 Task: Search one way flight ticket for 4 adults, 1 infant in seat and 1 infant on lap in premium economy from Staunton/waynesboro/harrisonburg: Shenandoah Valley Regional Airport to Rockford: Chicago Rockford International Airport(was Northwest Chicagoland Regional Airport At Rockford) on 5-1-2023. Choice of flights is Emirates. Number of bags: 1 checked bag. Price is upto 40000. Outbound departure time preference is 18:30.
Action: Mouse moved to (244, 408)
Screenshot: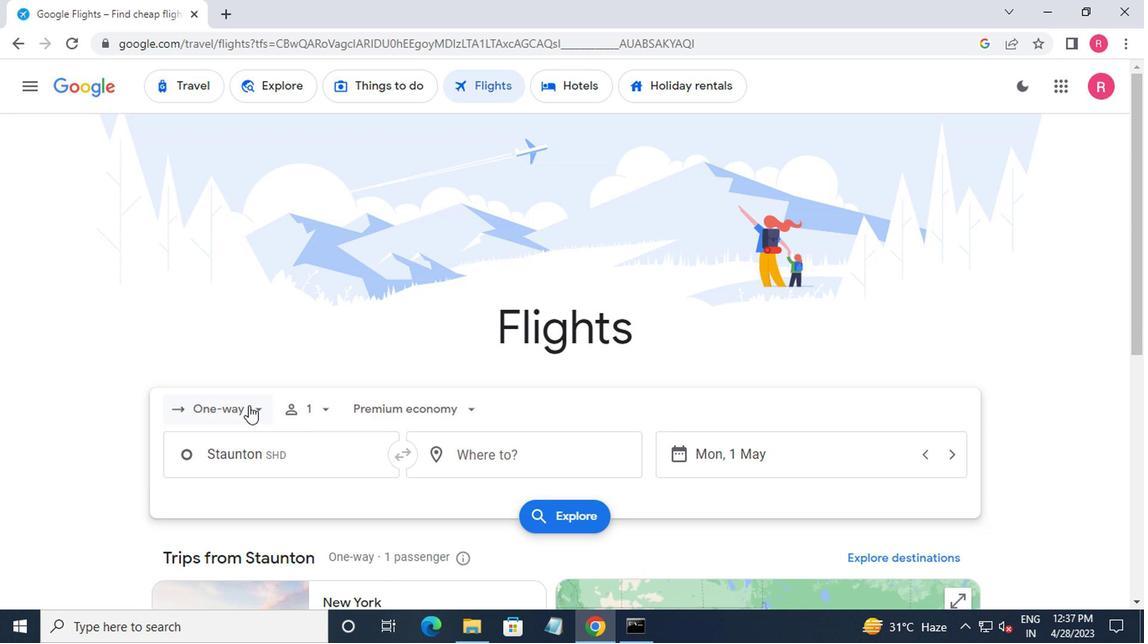 
Action: Mouse pressed left at (244, 408)
Screenshot: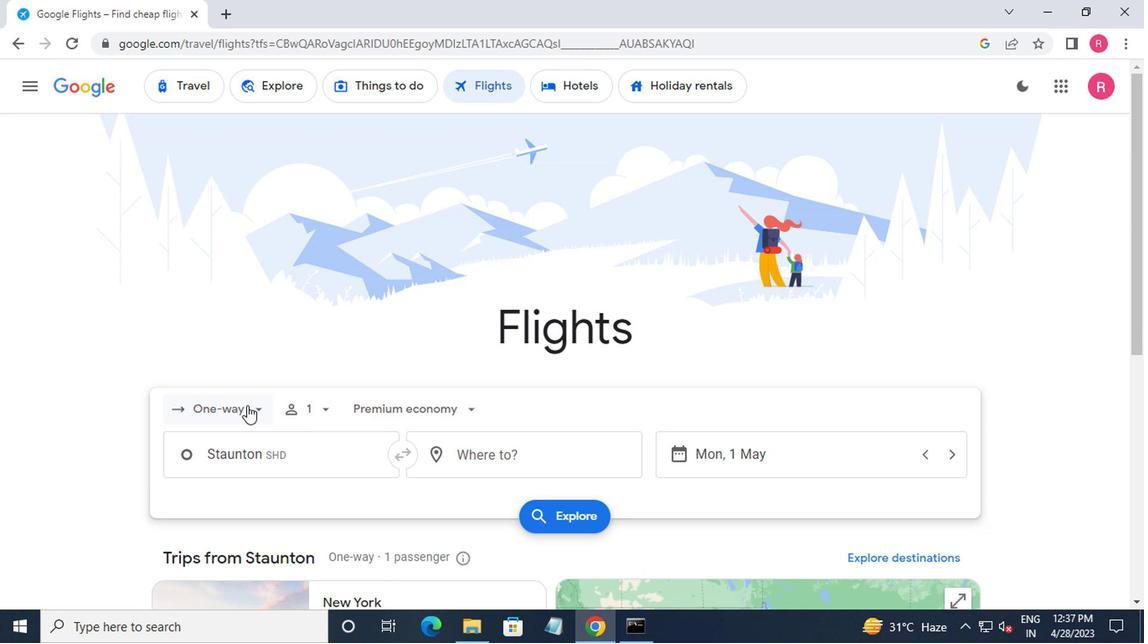 
Action: Mouse moved to (261, 482)
Screenshot: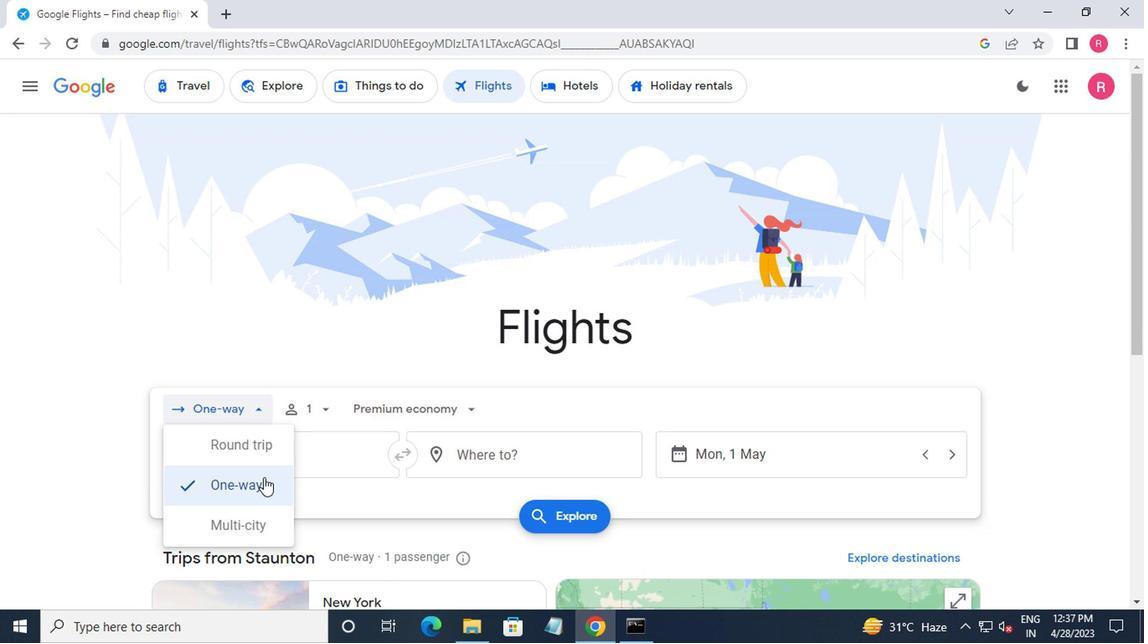 
Action: Mouse pressed left at (261, 482)
Screenshot: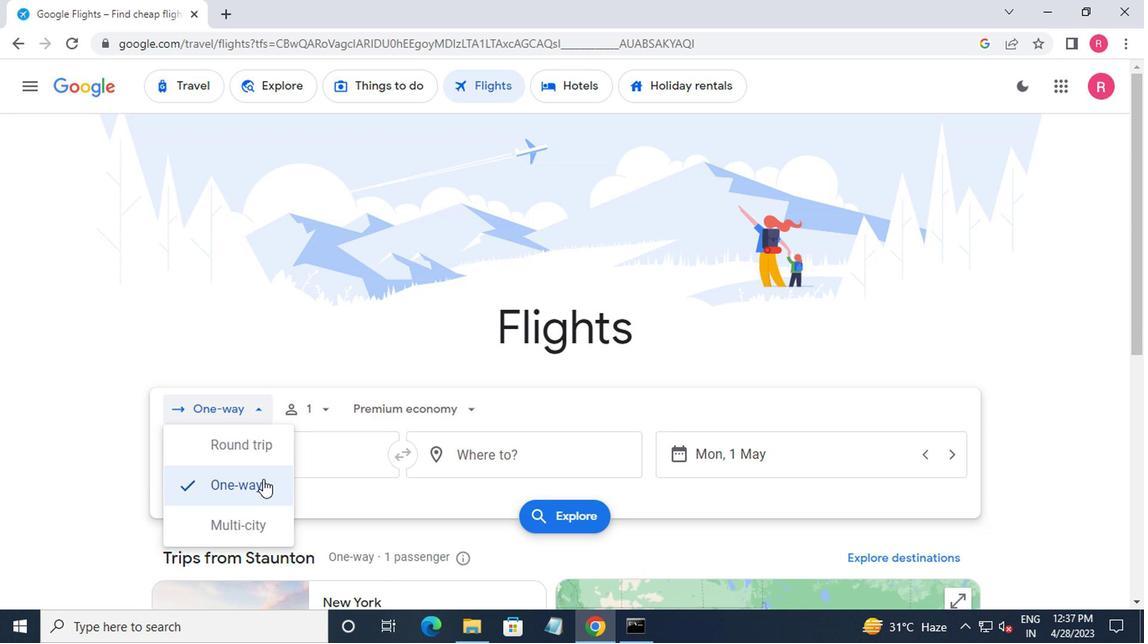 
Action: Mouse moved to (299, 419)
Screenshot: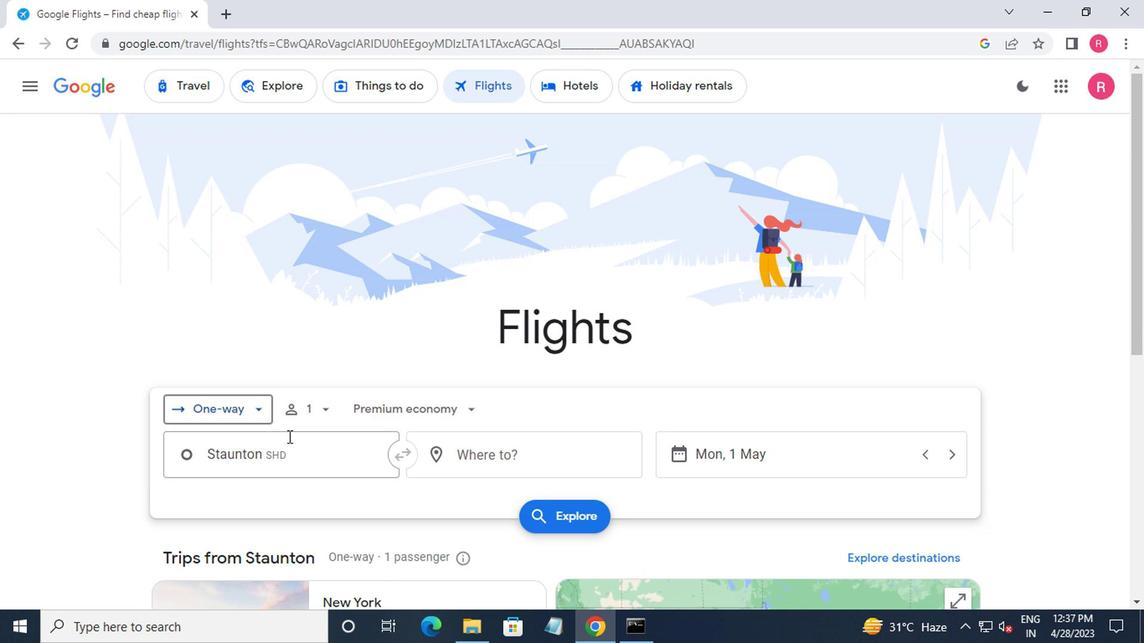 
Action: Mouse pressed left at (299, 419)
Screenshot: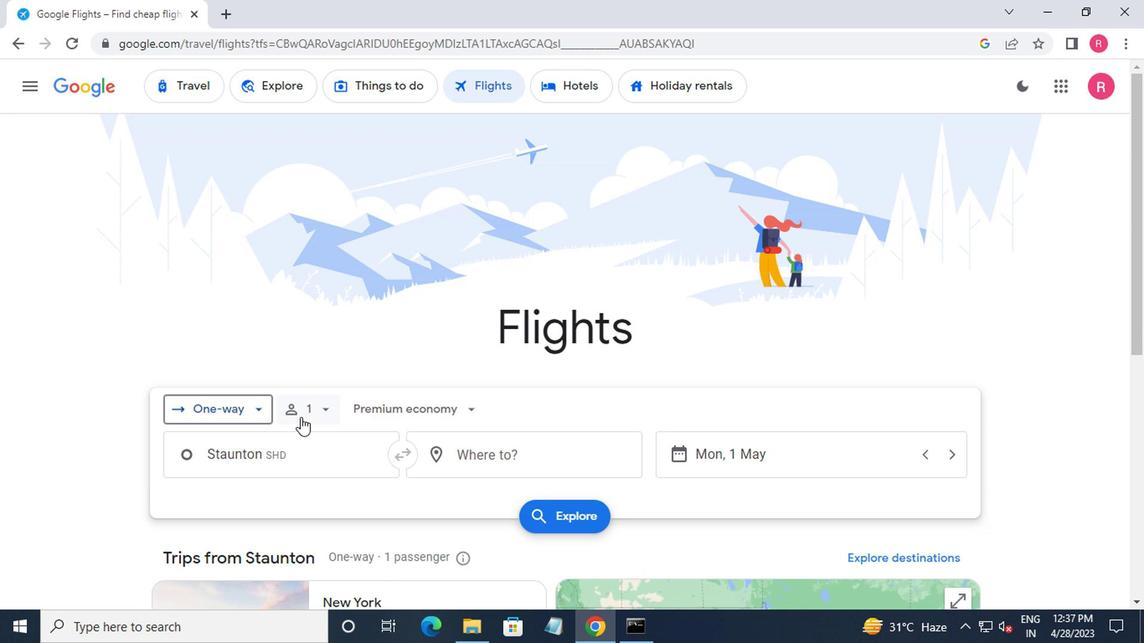 
Action: Mouse moved to (443, 463)
Screenshot: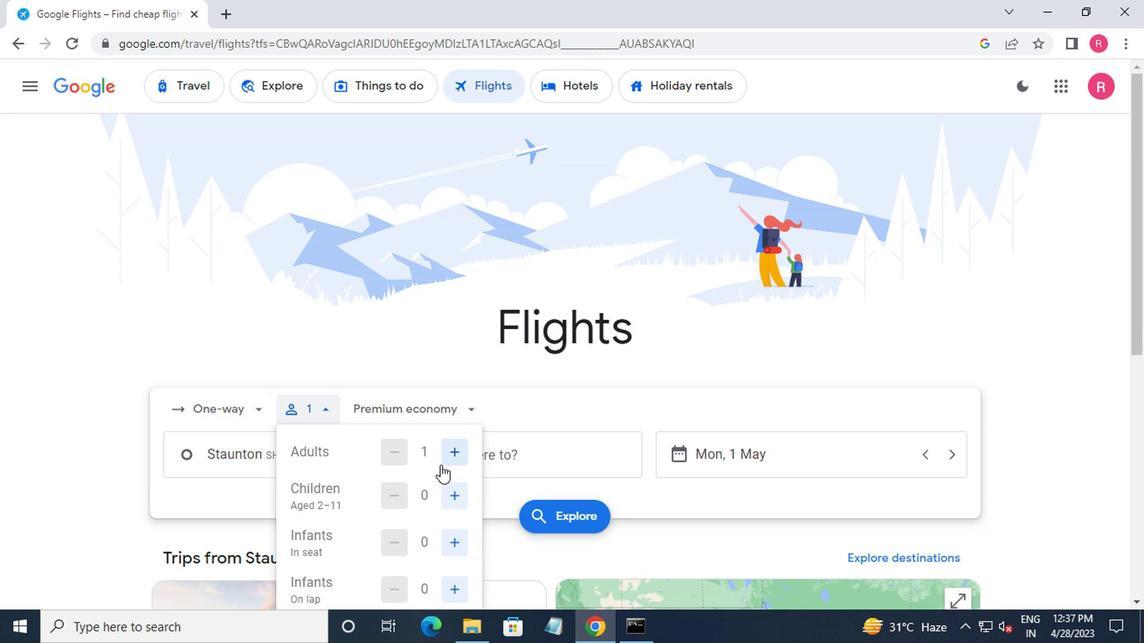 
Action: Mouse pressed left at (443, 463)
Screenshot: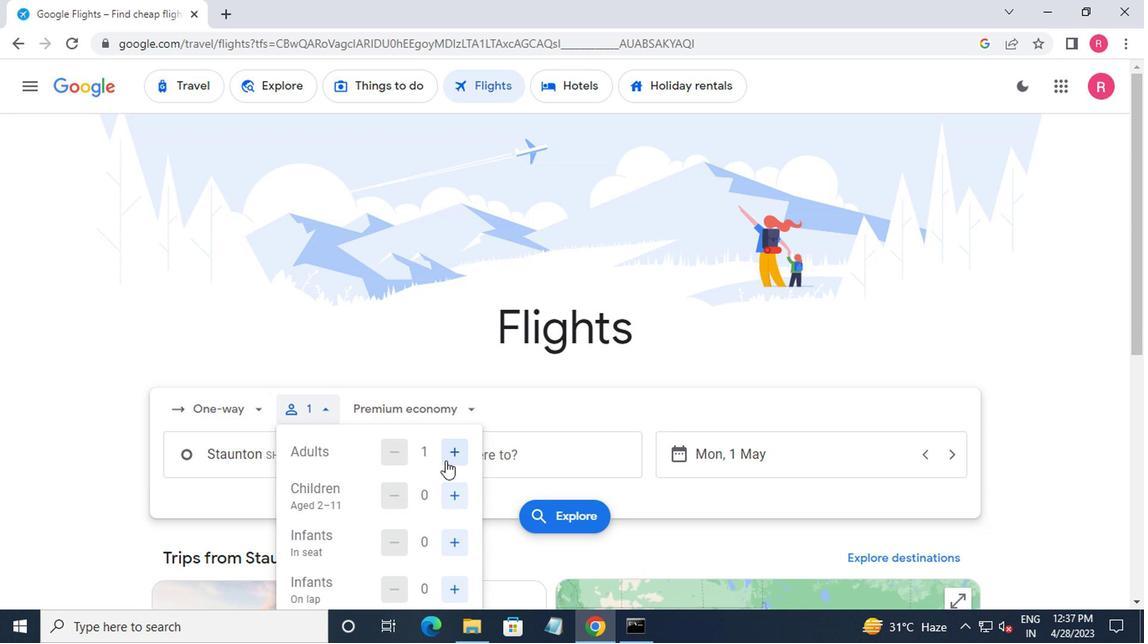 
Action: Mouse pressed left at (443, 463)
Screenshot: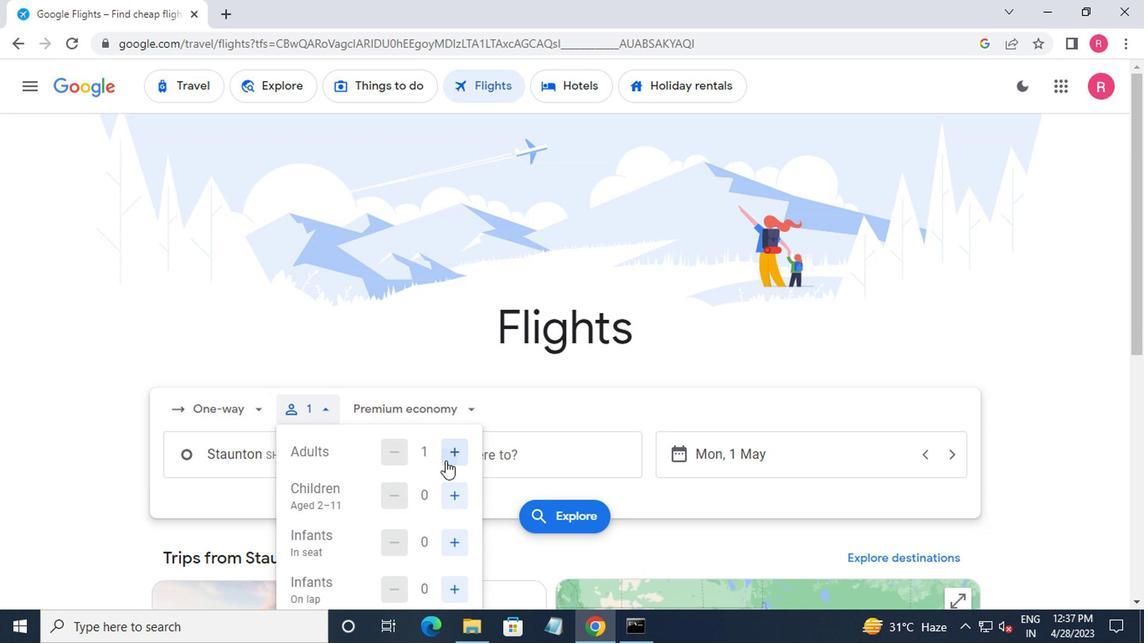 
Action: Mouse moved to (458, 502)
Screenshot: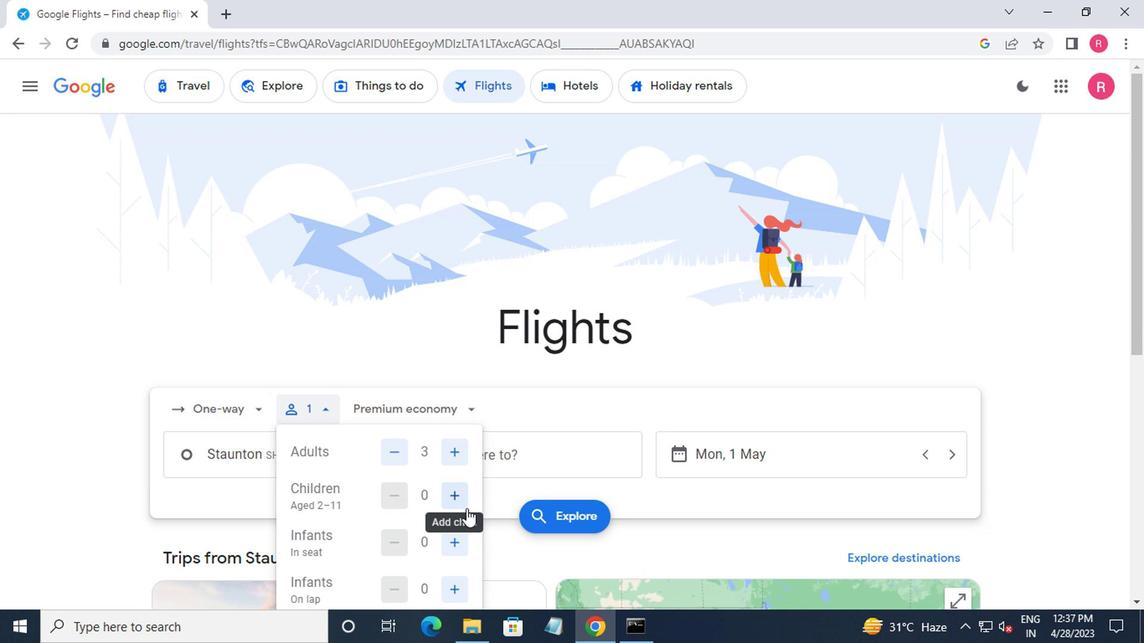 
Action: Mouse pressed left at (458, 502)
Screenshot: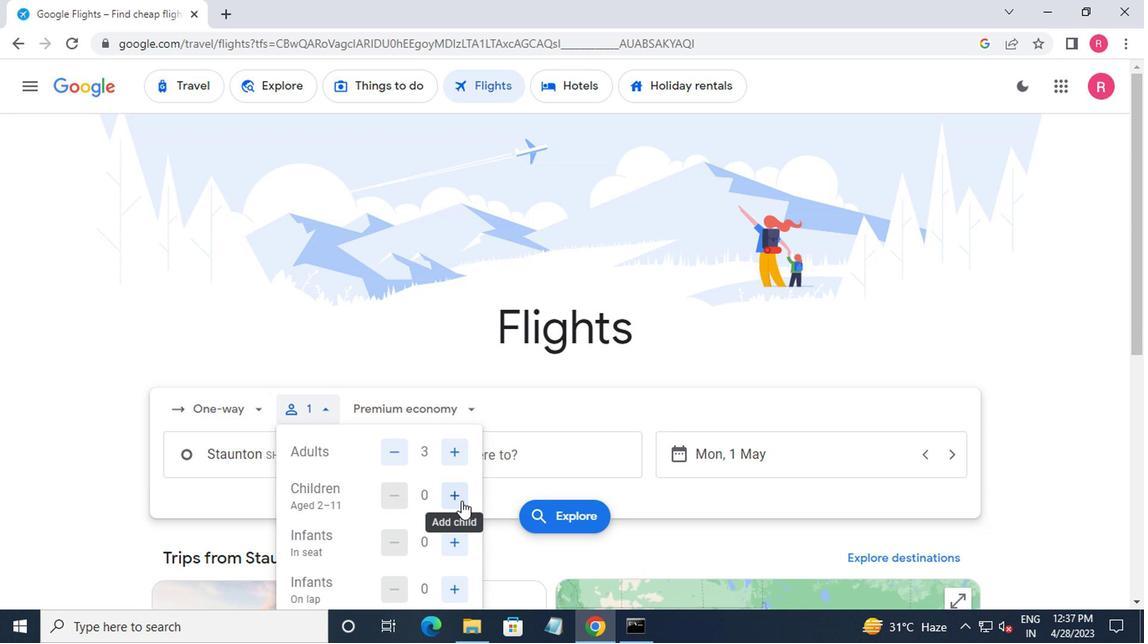 
Action: Mouse pressed left at (458, 502)
Screenshot: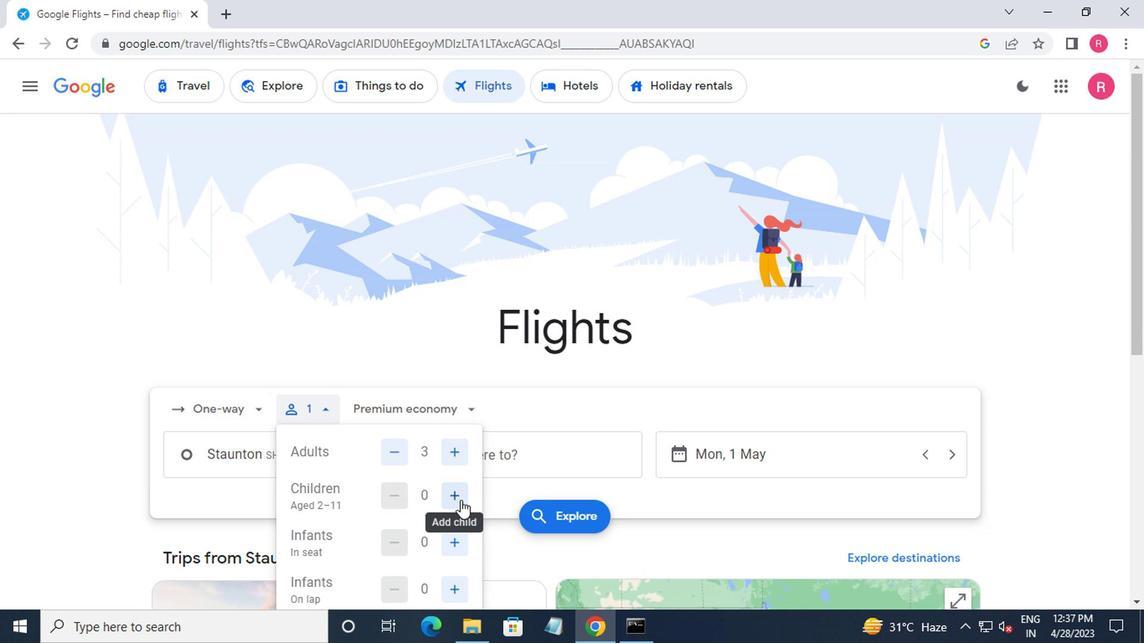 
Action: Mouse pressed left at (458, 502)
Screenshot: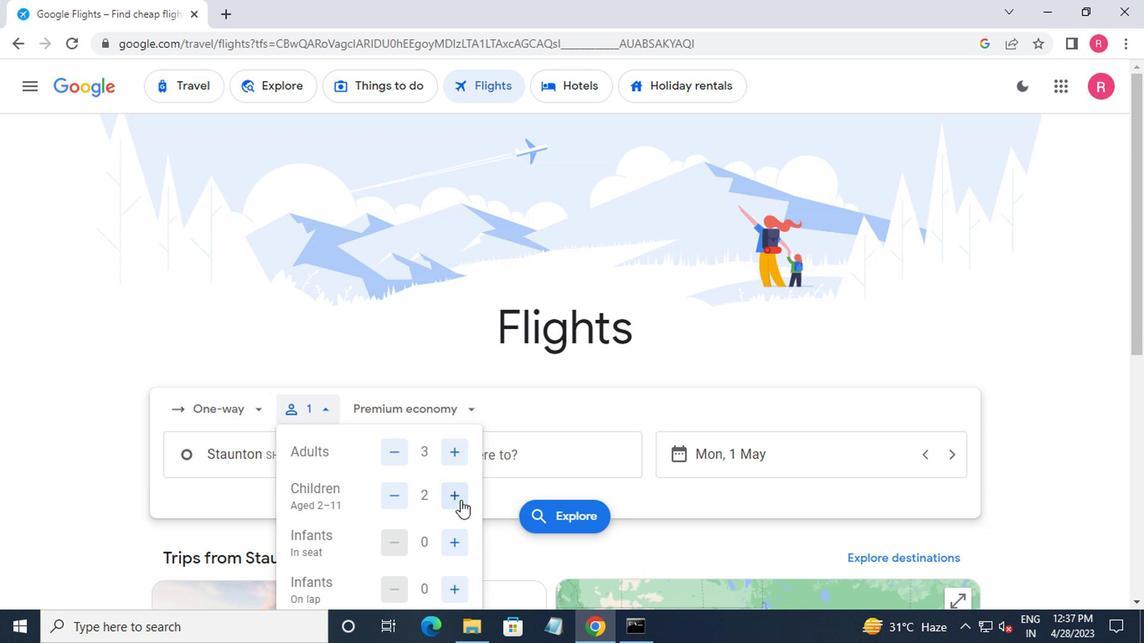 
Action: Mouse moved to (391, 411)
Screenshot: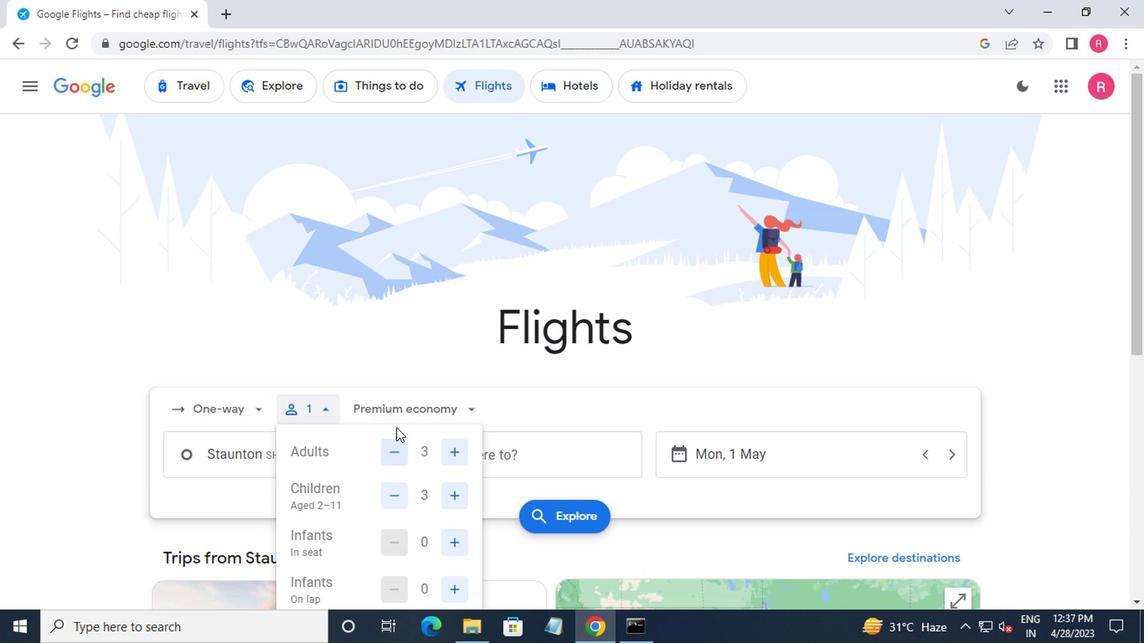 
Action: Mouse pressed left at (391, 411)
Screenshot: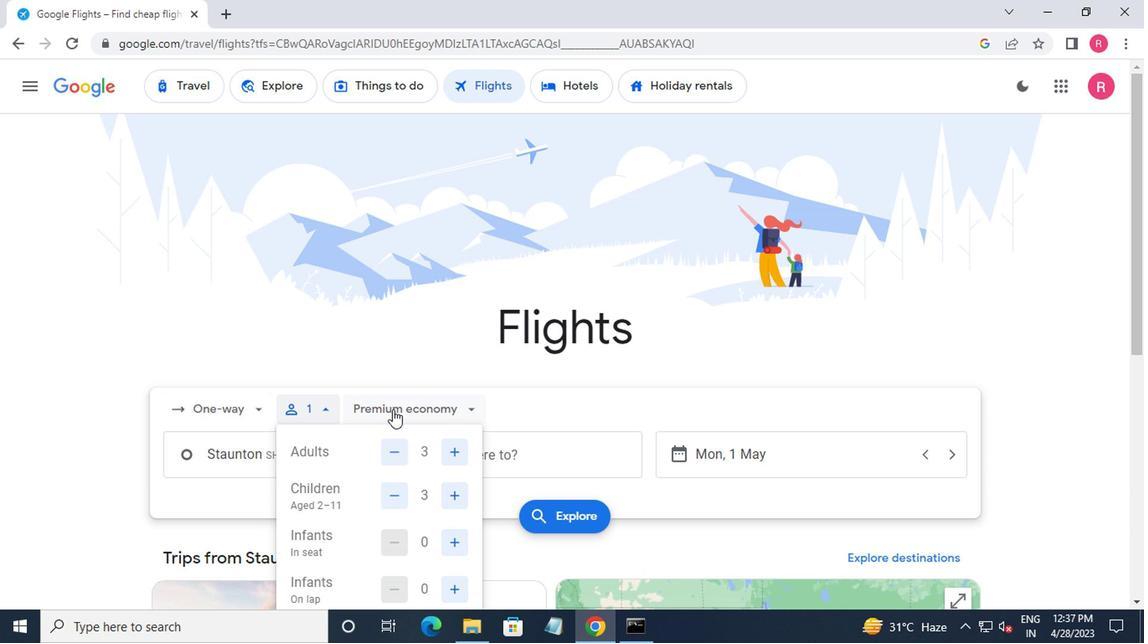 
Action: Mouse moved to (431, 534)
Screenshot: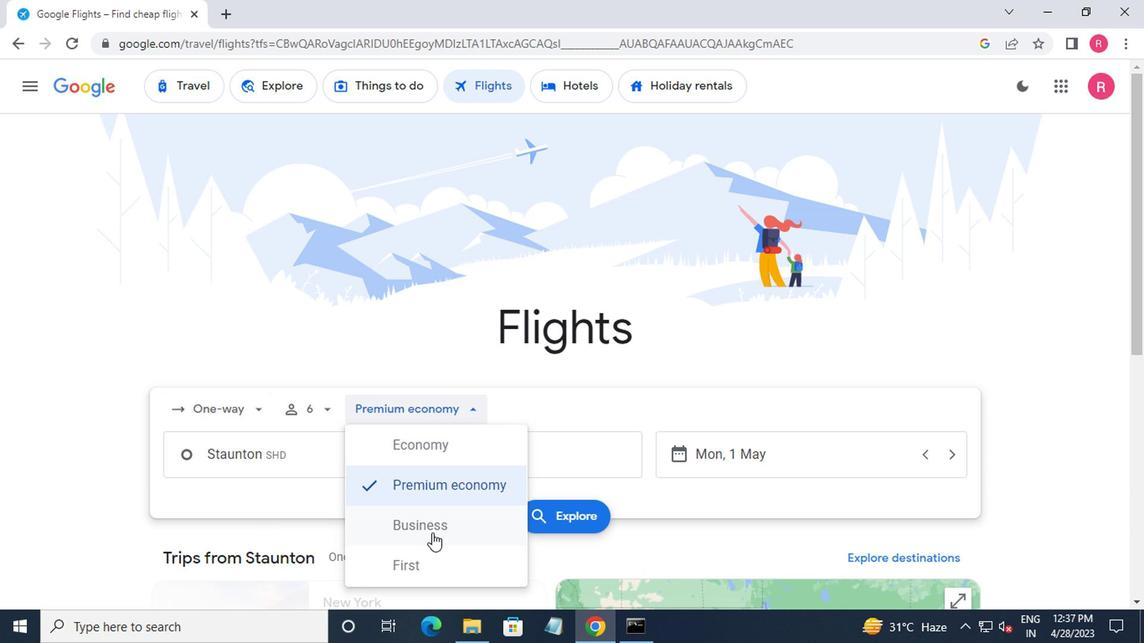 
Action: Mouse pressed left at (431, 534)
Screenshot: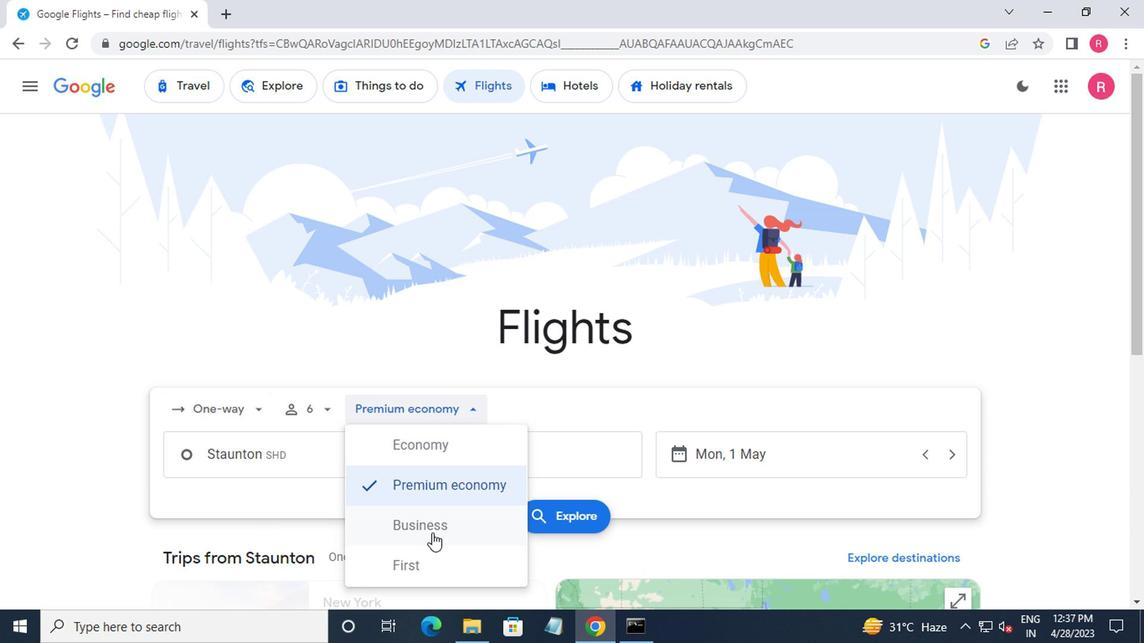 
Action: Mouse moved to (310, 457)
Screenshot: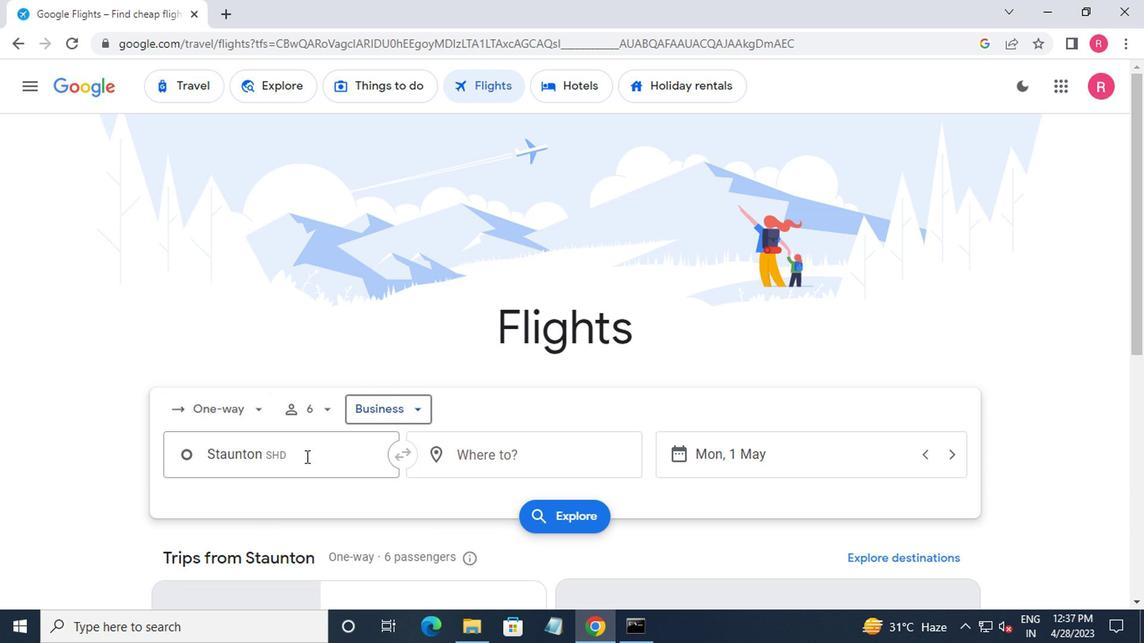 
Action: Mouse pressed left at (310, 457)
Screenshot: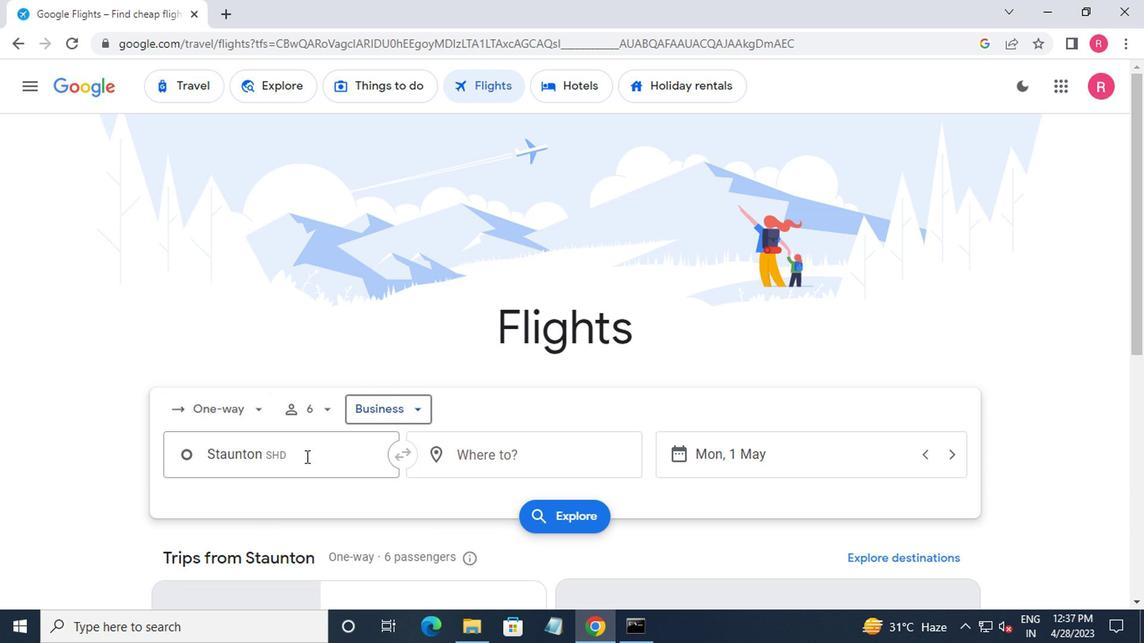 
Action: Mouse moved to (307, 492)
Screenshot: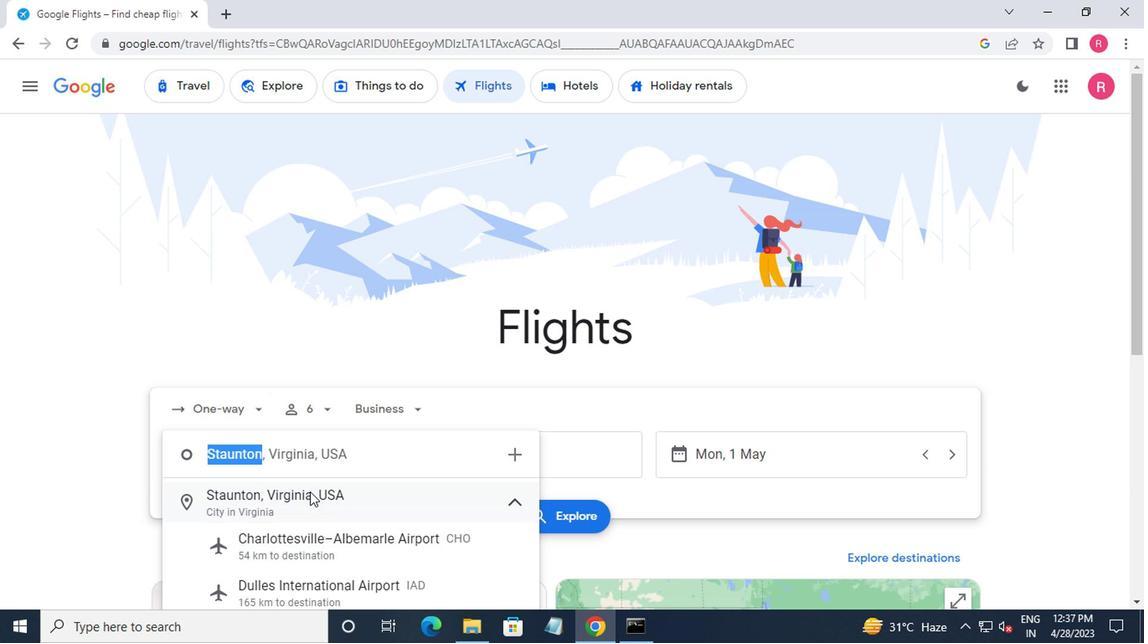 
Action: Key pressed <Key.shift>SHENANDOAH<Key.space><Key.shift><Key.shift><Key.shift><Key.shift><Key.shift>VA
Screenshot: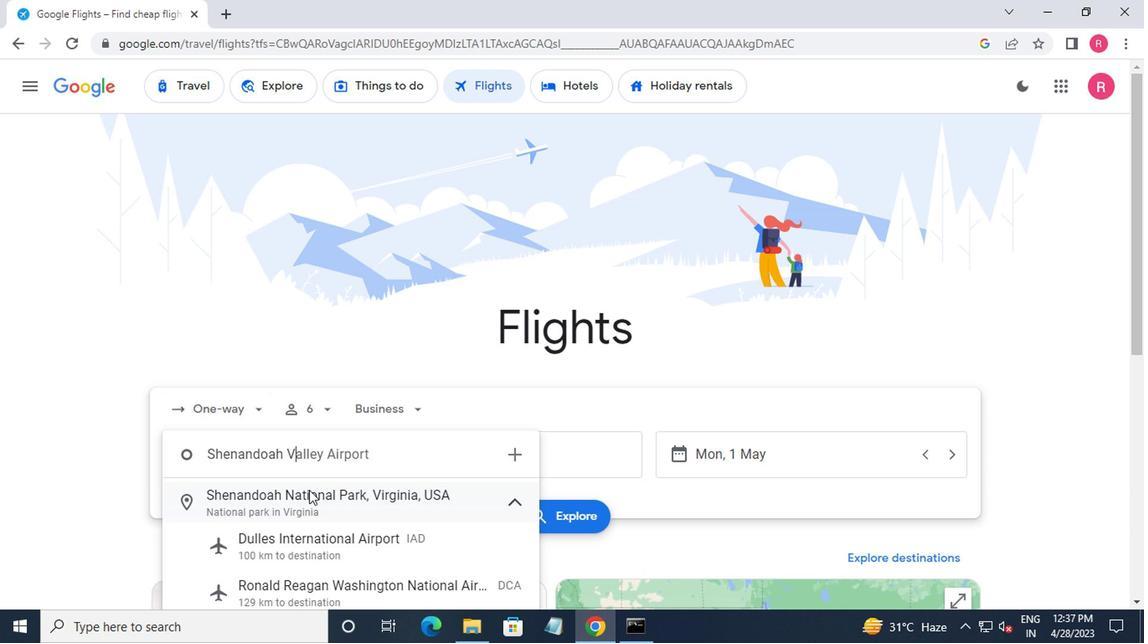 
Action: Mouse pressed left at (307, 492)
Screenshot: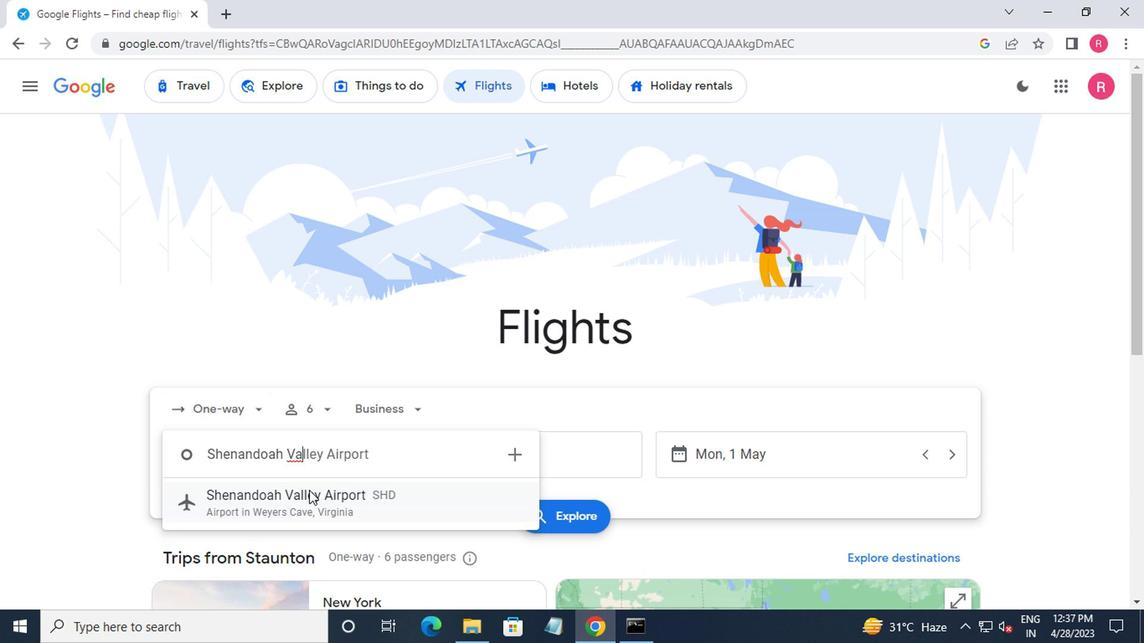 
Action: Mouse moved to (479, 464)
Screenshot: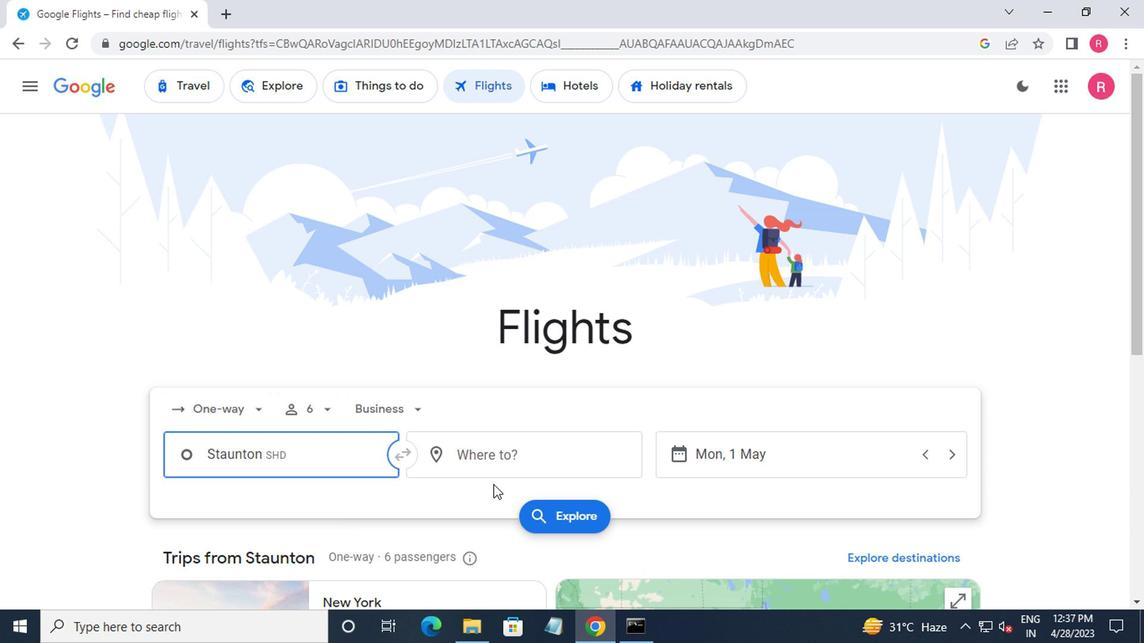 
Action: Mouse pressed left at (479, 464)
Screenshot: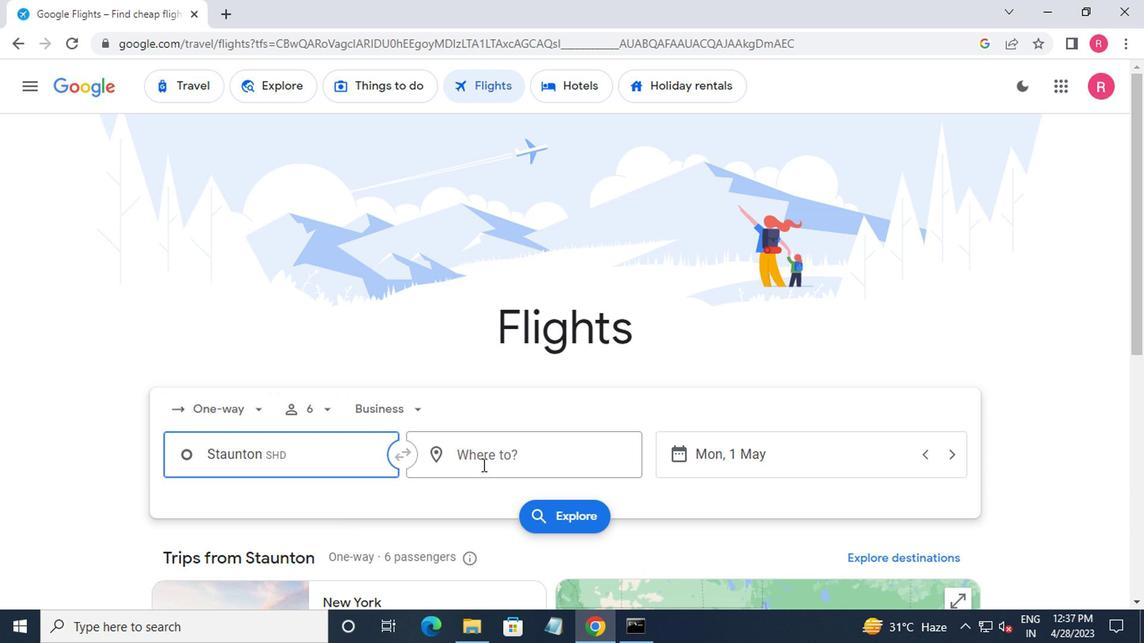 
Action: Mouse moved to (473, 490)
Screenshot: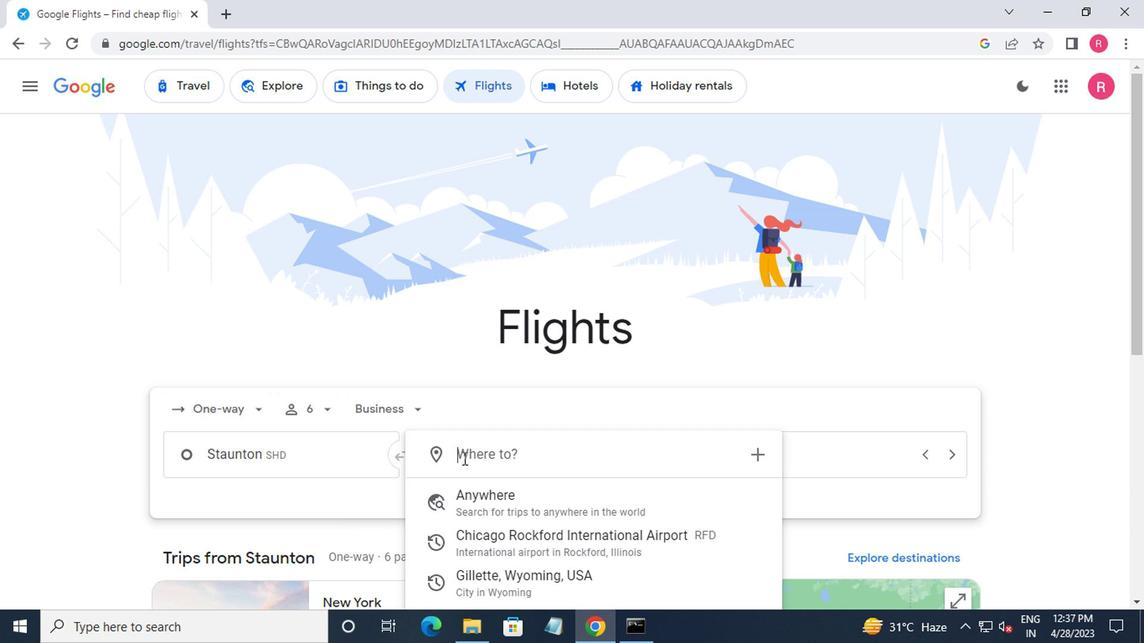 
Action: Mouse scrolled (473, 489) with delta (0, 0)
Screenshot: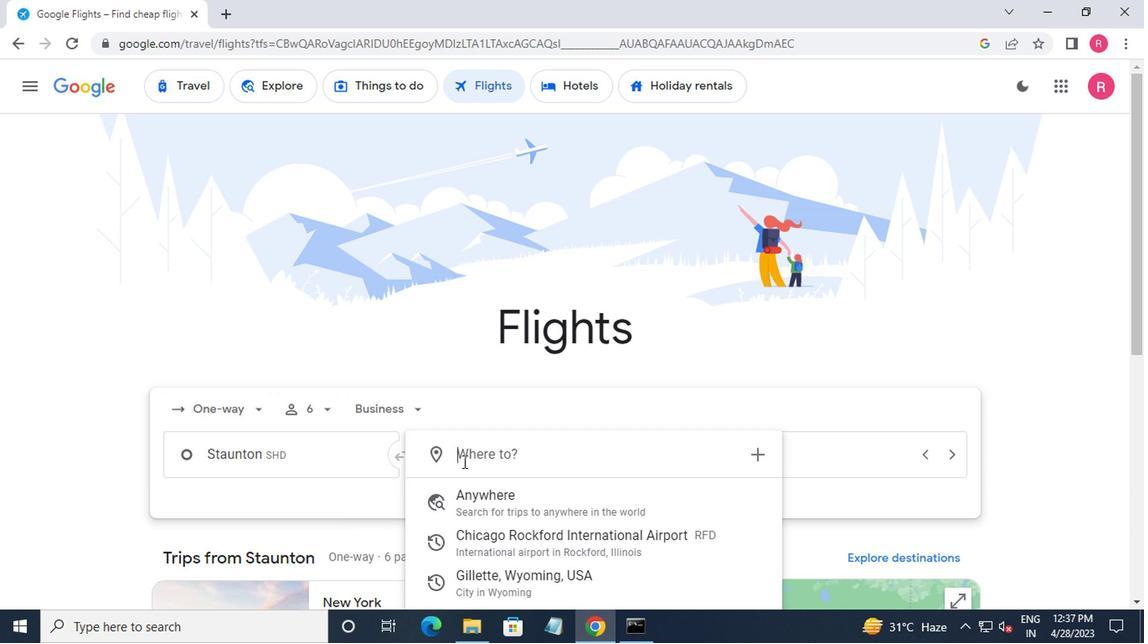 
Action: Mouse scrolled (473, 489) with delta (0, 0)
Screenshot: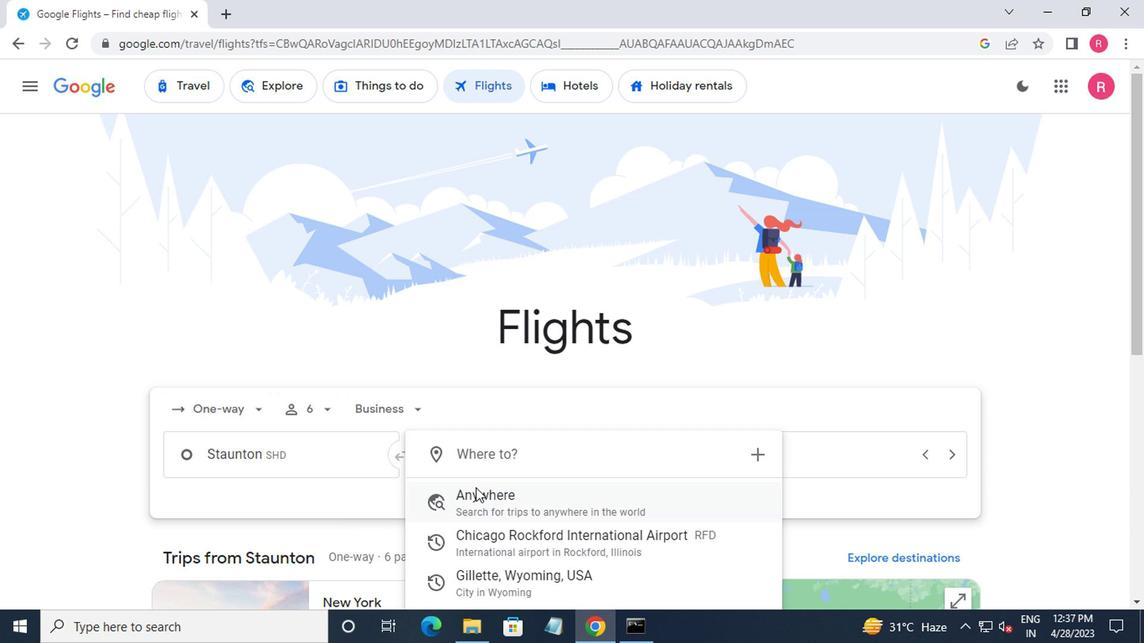 
Action: Mouse moved to (481, 460)
Screenshot: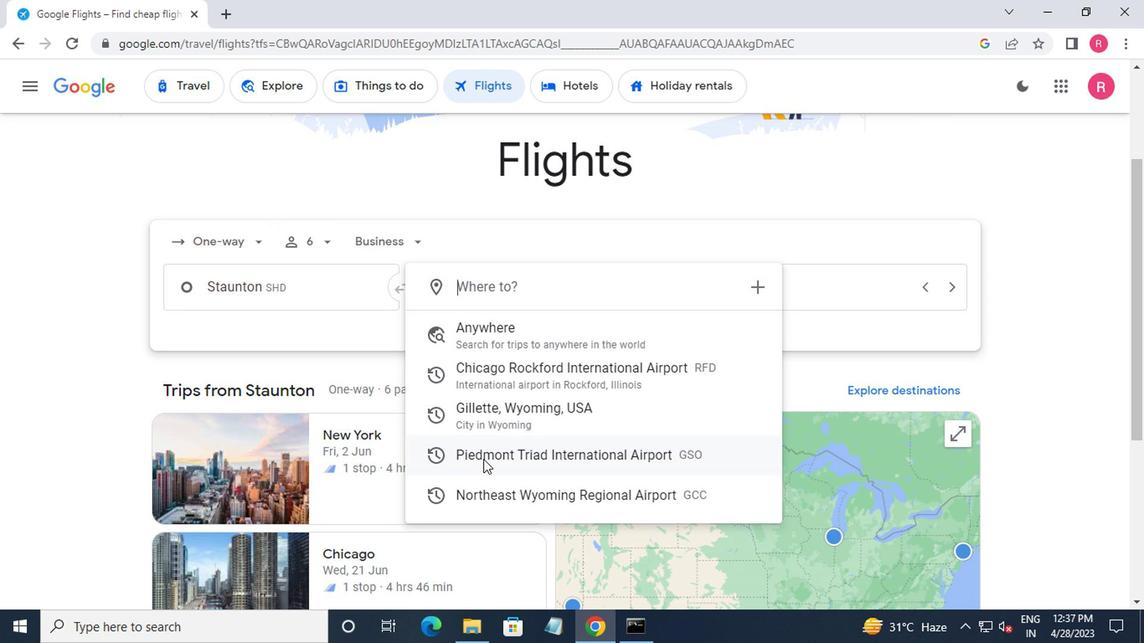 
Action: Mouse pressed left at (481, 460)
Screenshot: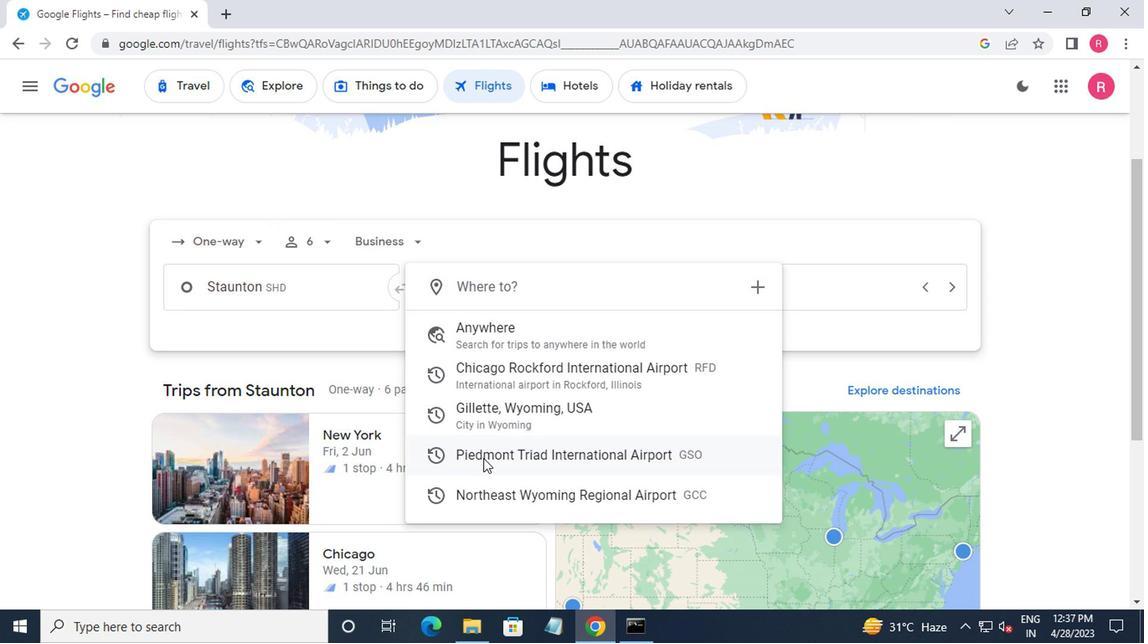 
Action: Mouse moved to (797, 292)
Screenshot: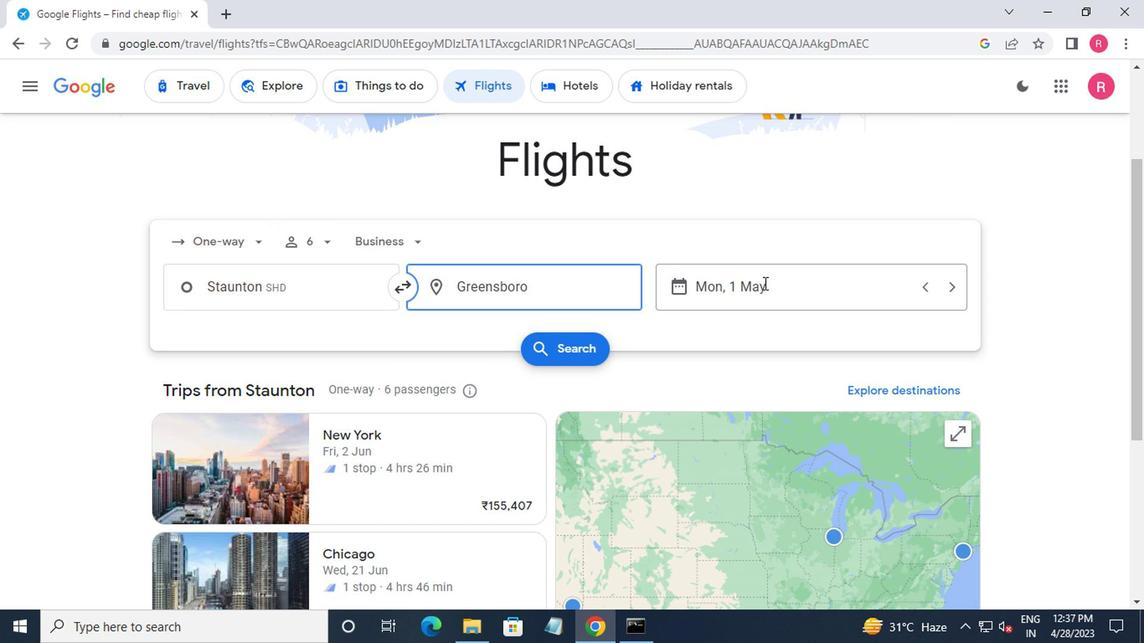 
Action: Mouse pressed left at (797, 292)
Screenshot: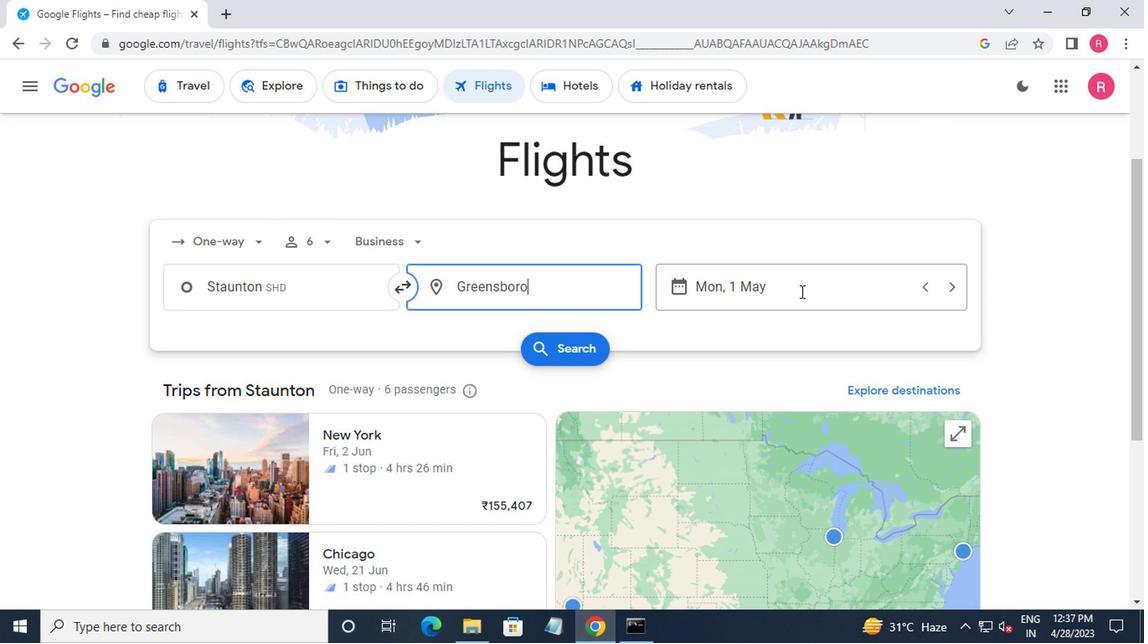 
Action: Mouse moved to (738, 311)
Screenshot: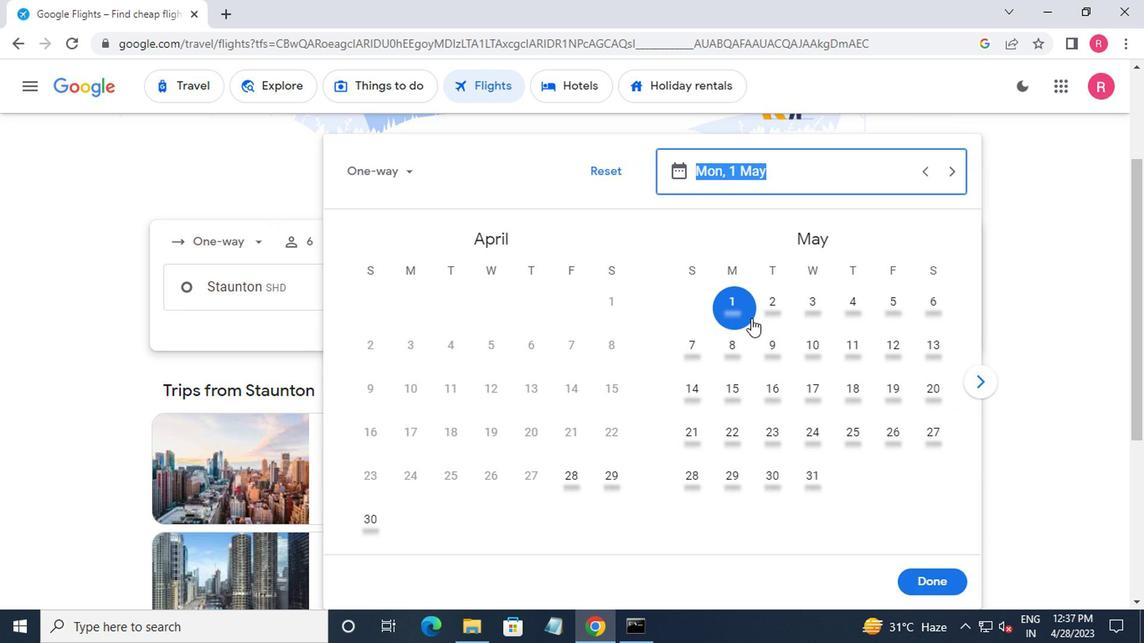 
Action: Mouse pressed left at (738, 311)
Screenshot: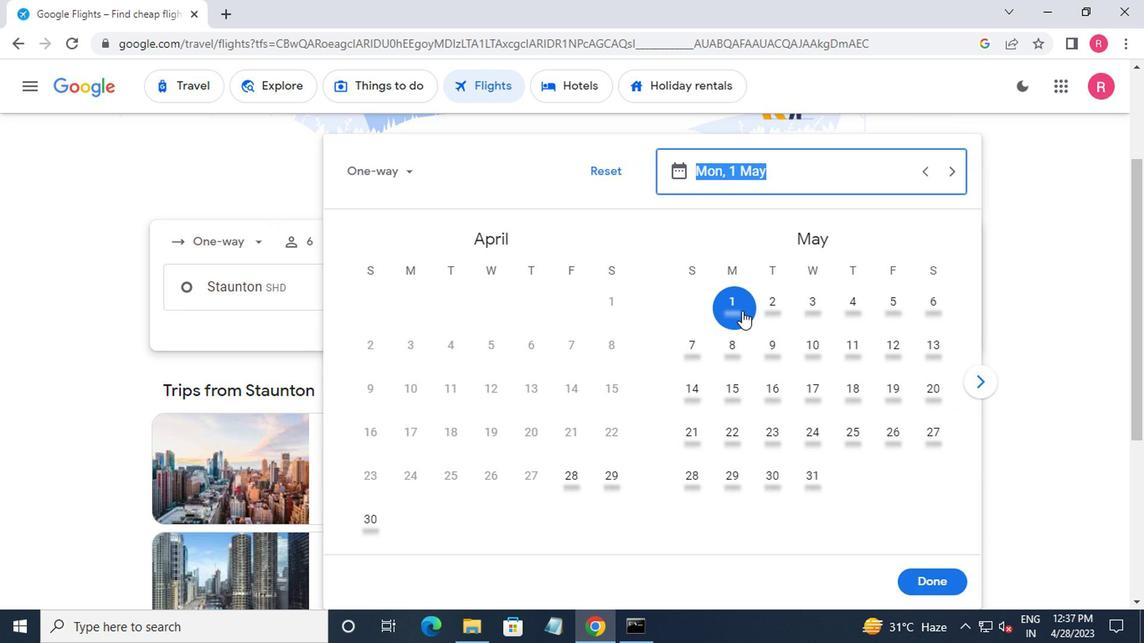 
Action: Mouse moved to (943, 577)
Screenshot: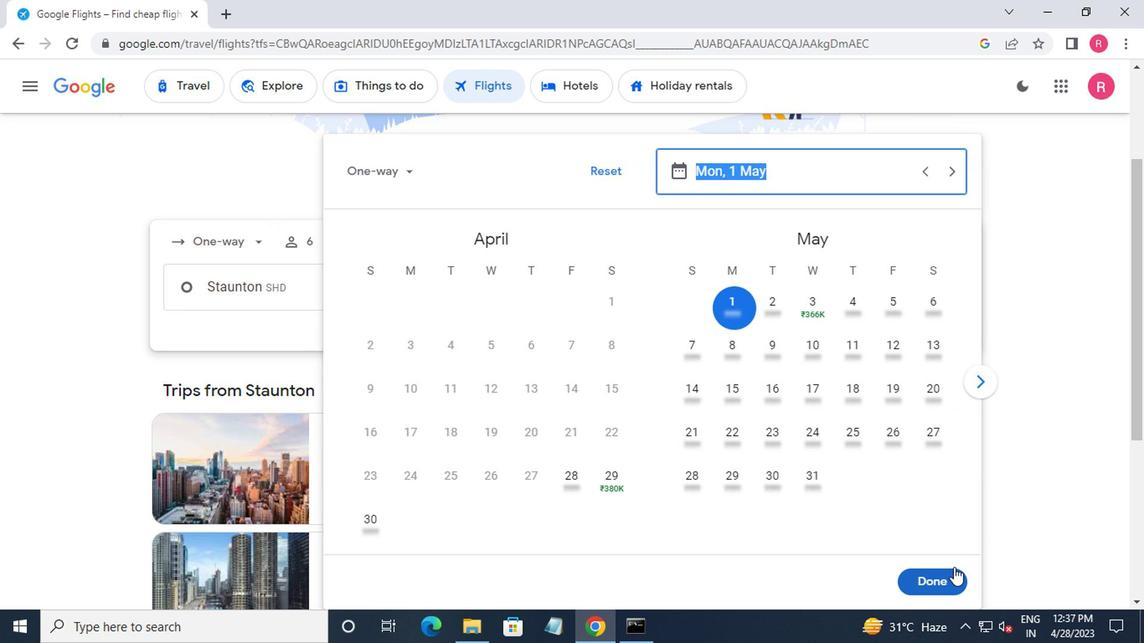 
Action: Mouse pressed left at (943, 577)
Screenshot: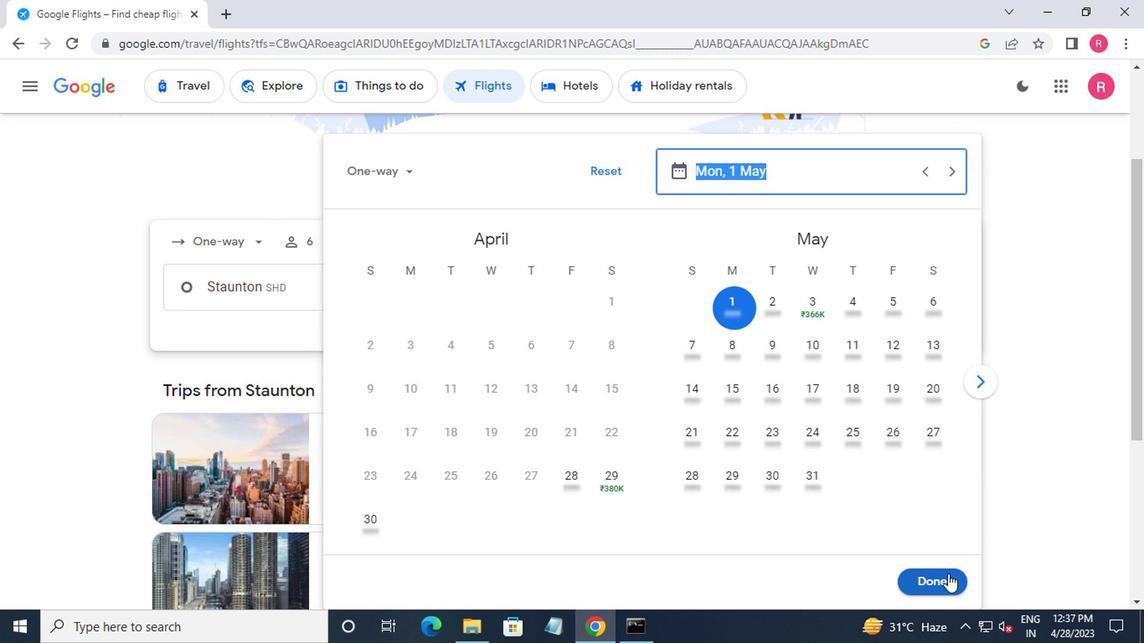 
Action: Mouse moved to (581, 348)
Screenshot: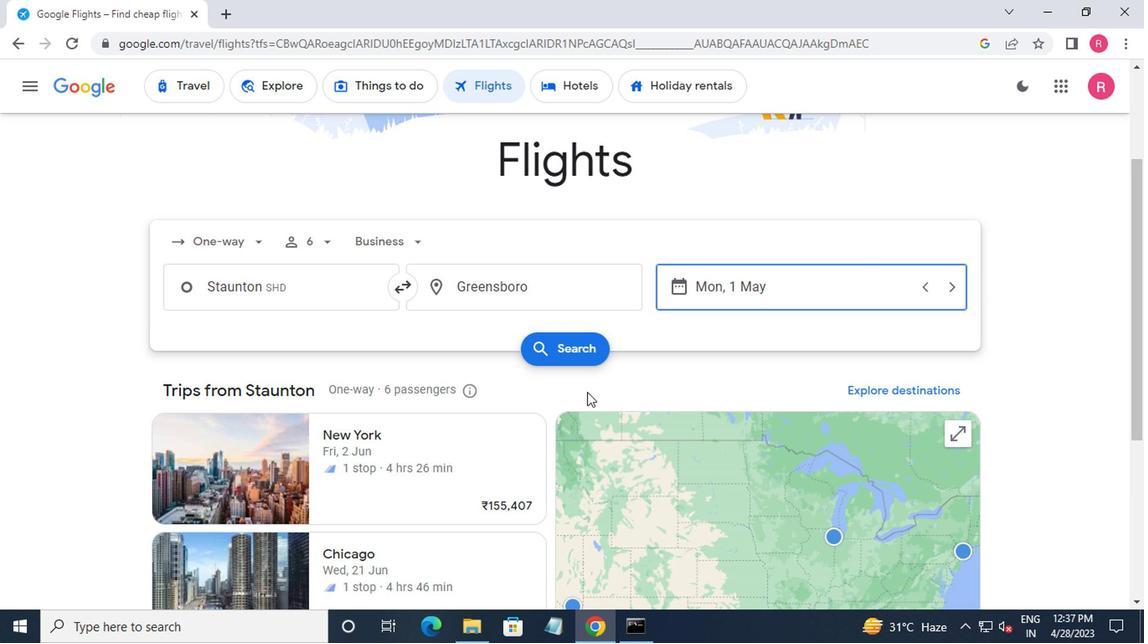 
Action: Mouse pressed left at (581, 348)
Screenshot: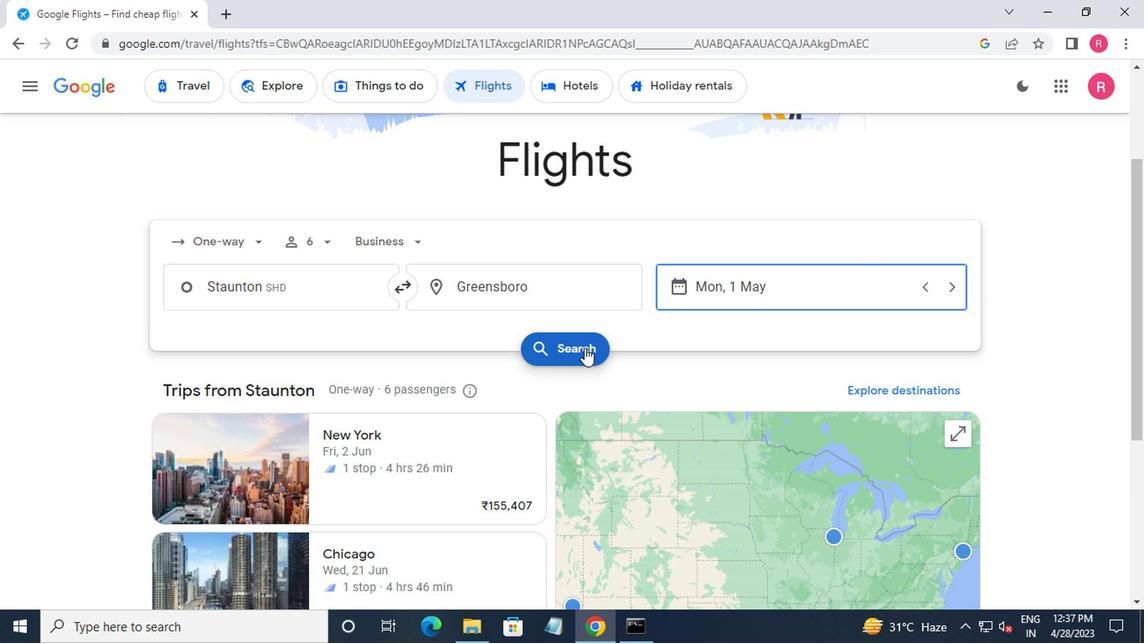 
Action: Mouse moved to (167, 243)
Screenshot: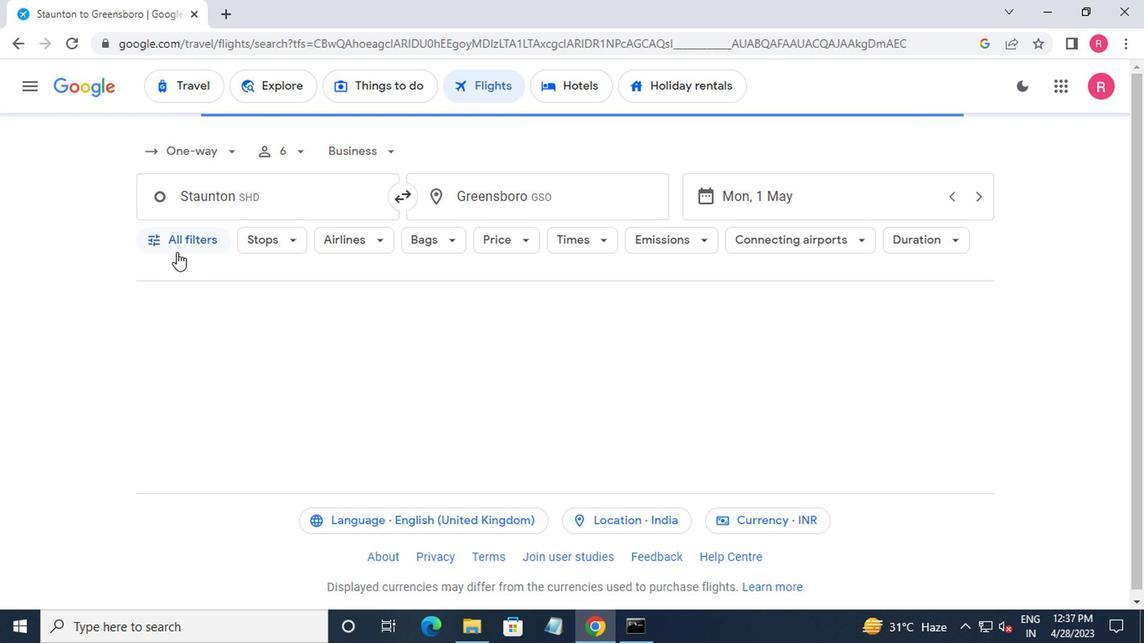 
Action: Mouse pressed left at (167, 243)
Screenshot: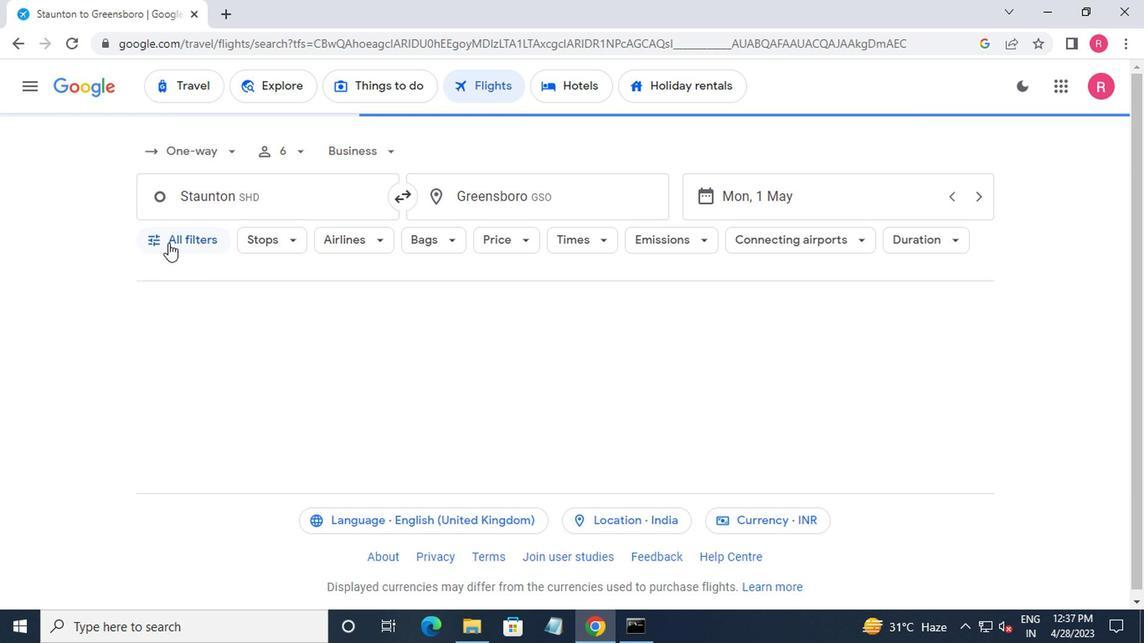 
Action: Mouse moved to (163, 271)
Screenshot: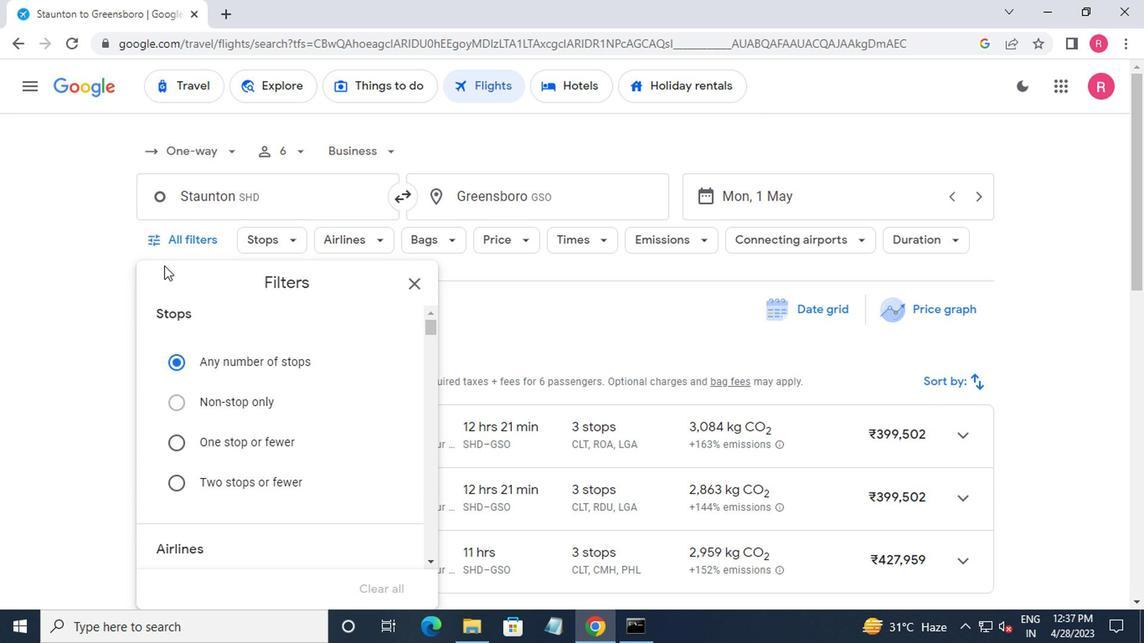 
Action: Mouse scrolled (163, 270) with delta (0, 0)
Screenshot: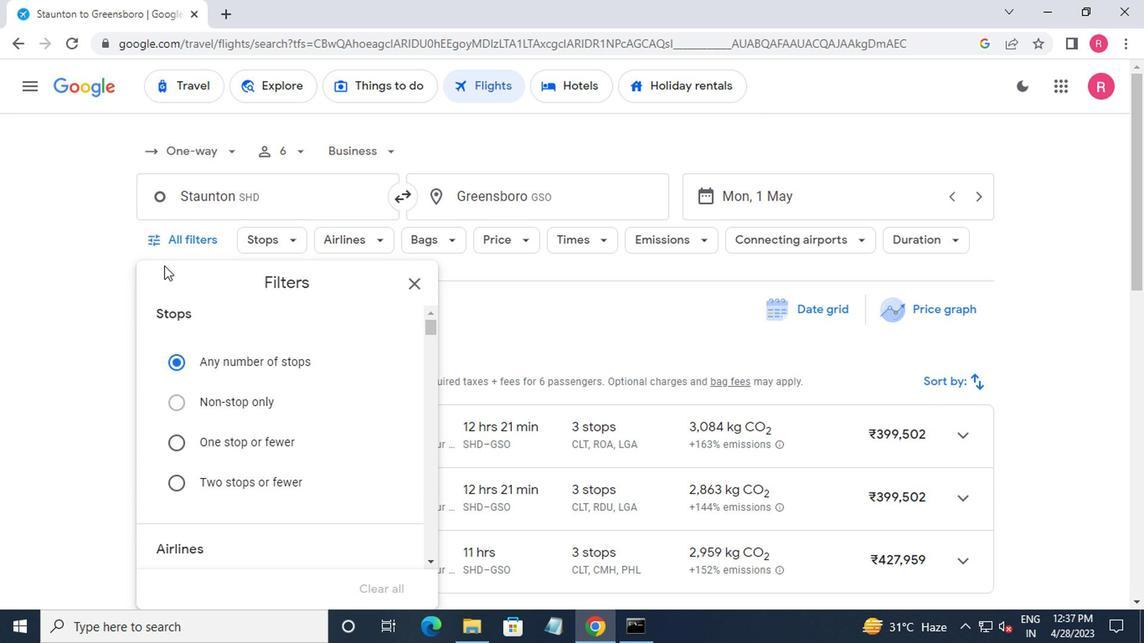 
Action: Mouse moved to (240, 335)
Screenshot: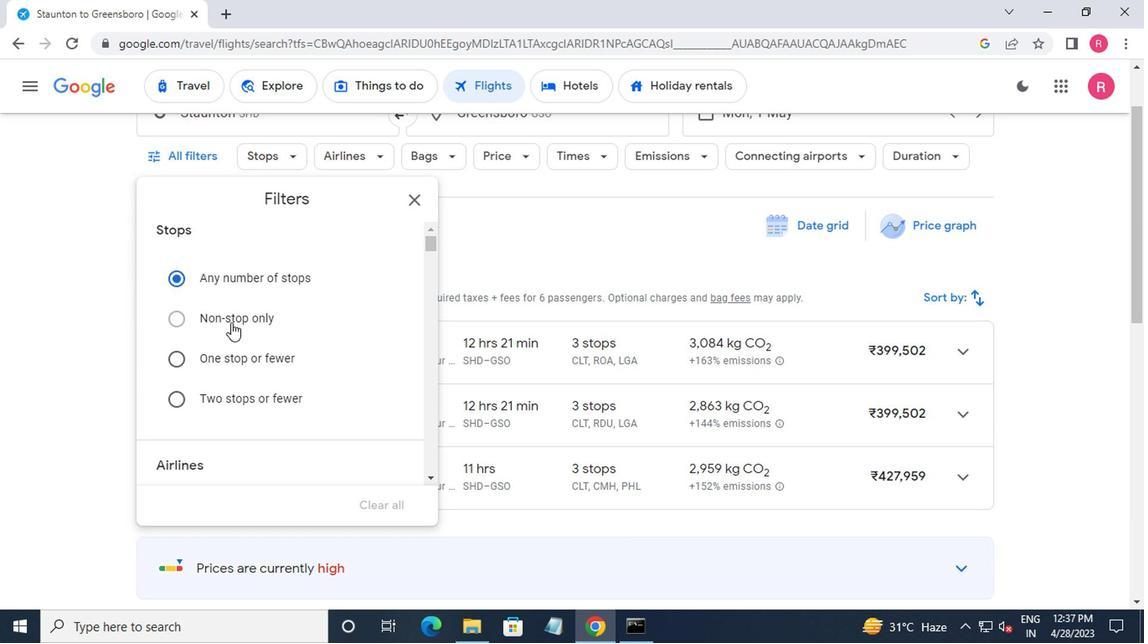 
Action: Mouse scrolled (240, 334) with delta (0, -1)
Screenshot: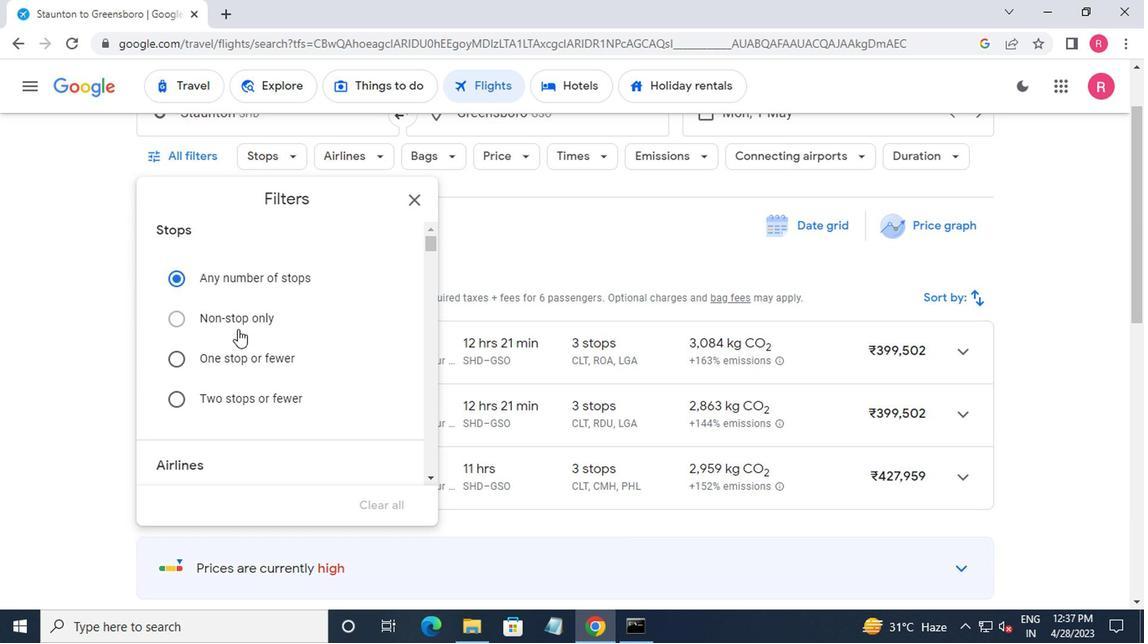 
Action: Mouse moved to (241, 337)
Screenshot: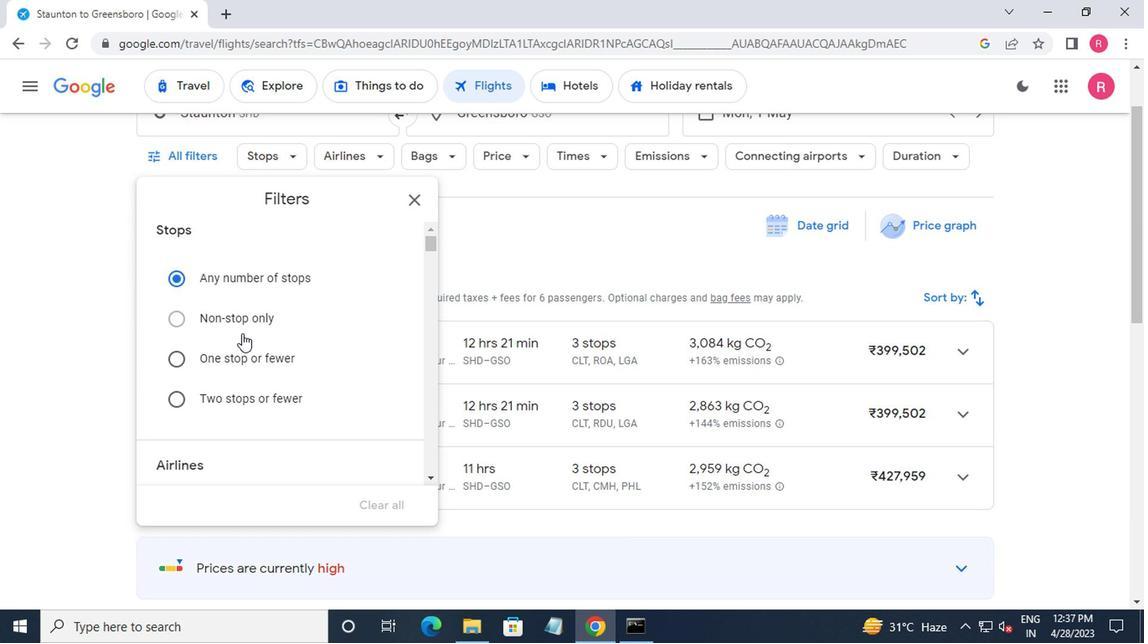 
Action: Mouse scrolled (241, 336) with delta (0, -1)
Screenshot: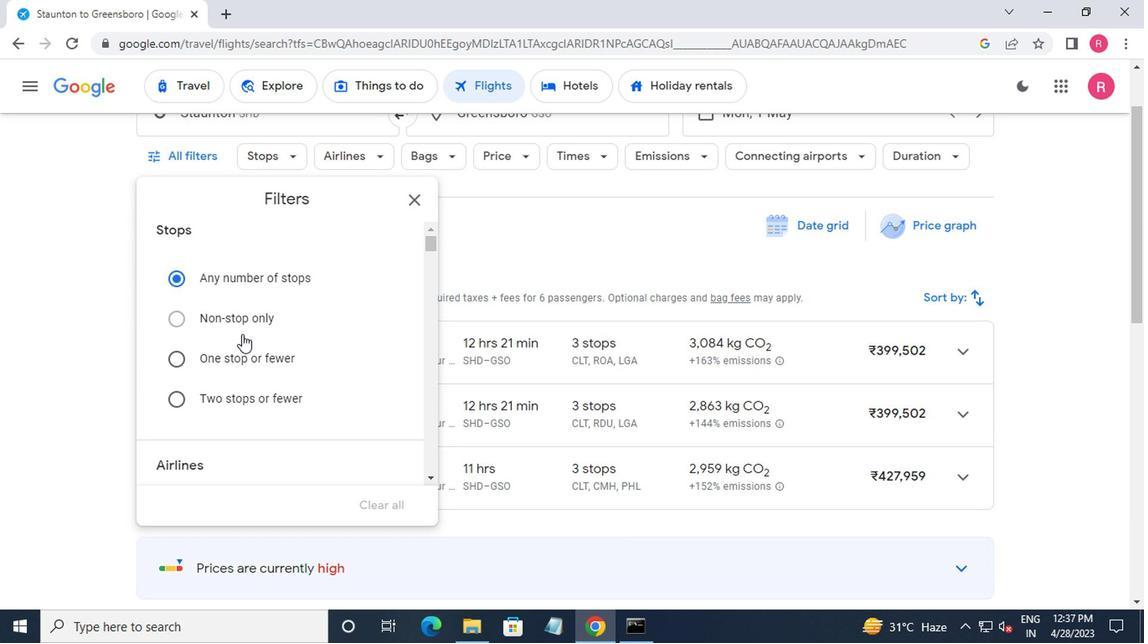 
Action: Mouse moved to (243, 337)
Screenshot: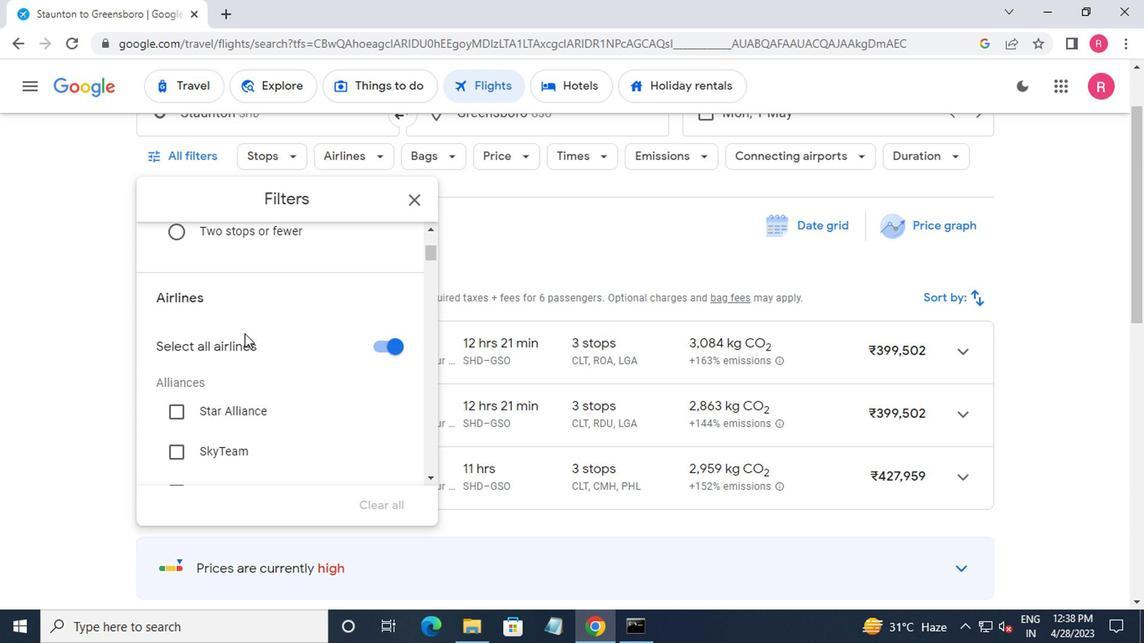 
Action: Mouse scrolled (243, 336) with delta (0, -1)
Screenshot: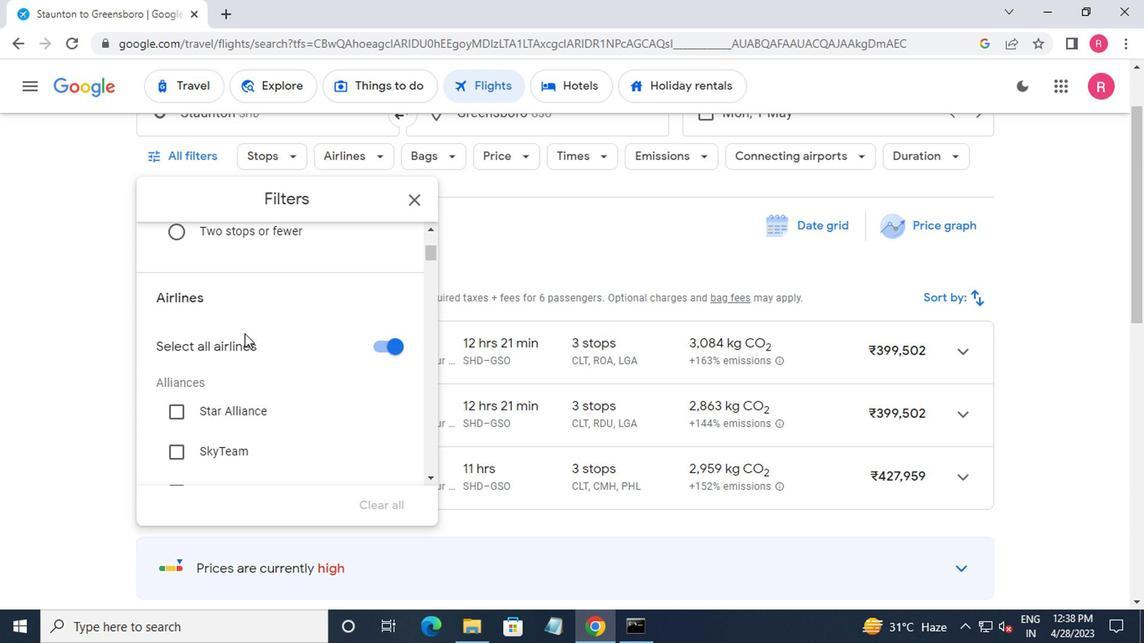 
Action: Mouse moved to (243, 339)
Screenshot: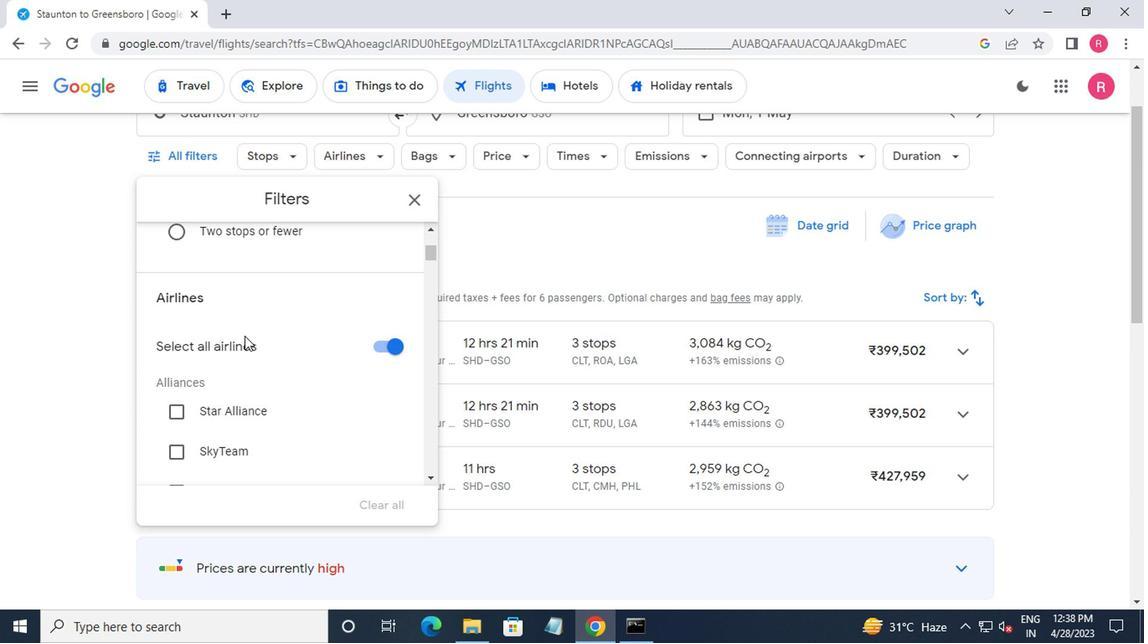 
Action: Mouse scrolled (243, 338) with delta (0, -1)
Screenshot: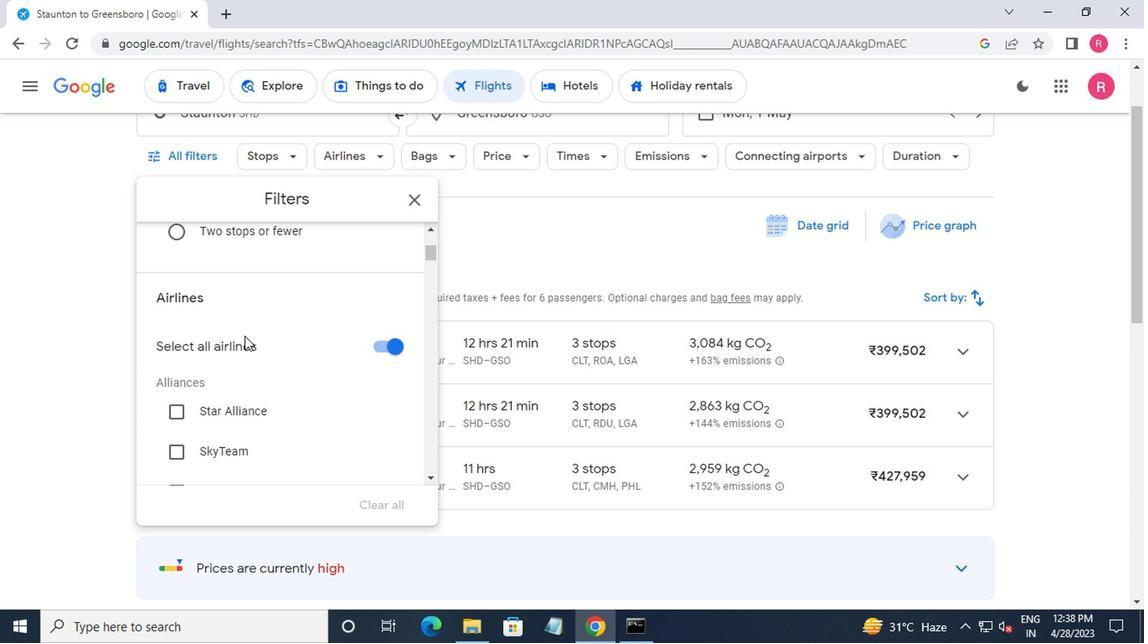 
Action: Mouse scrolled (243, 338) with delta (0, -1)
Screenshot: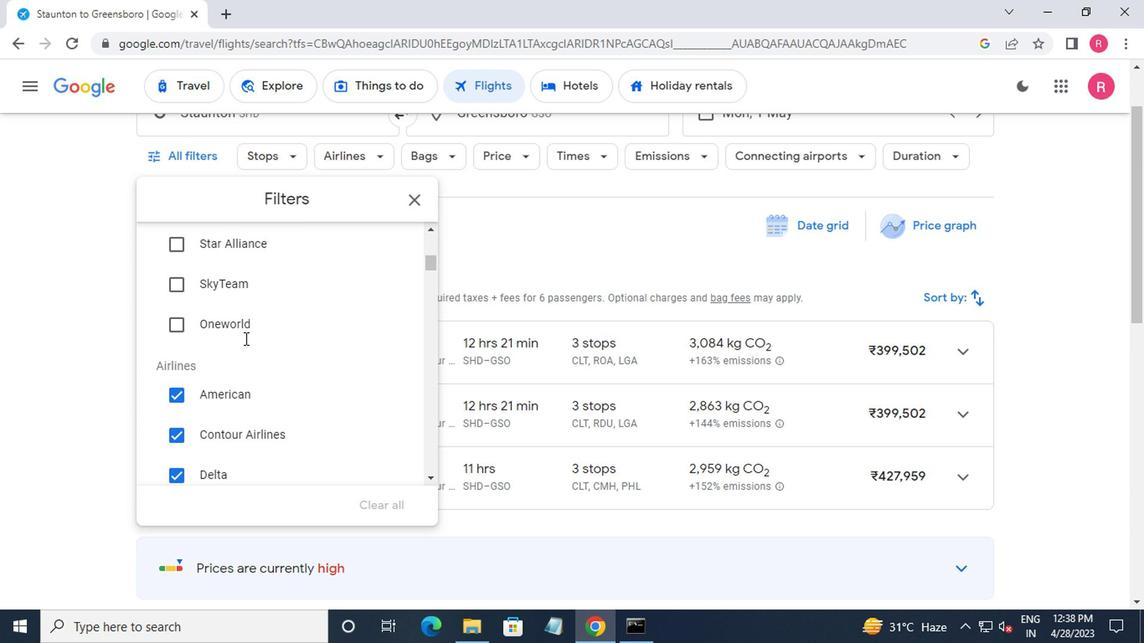 
Action: Mouse scrolled (243, 338) with delta (0, -1)
Screenshot: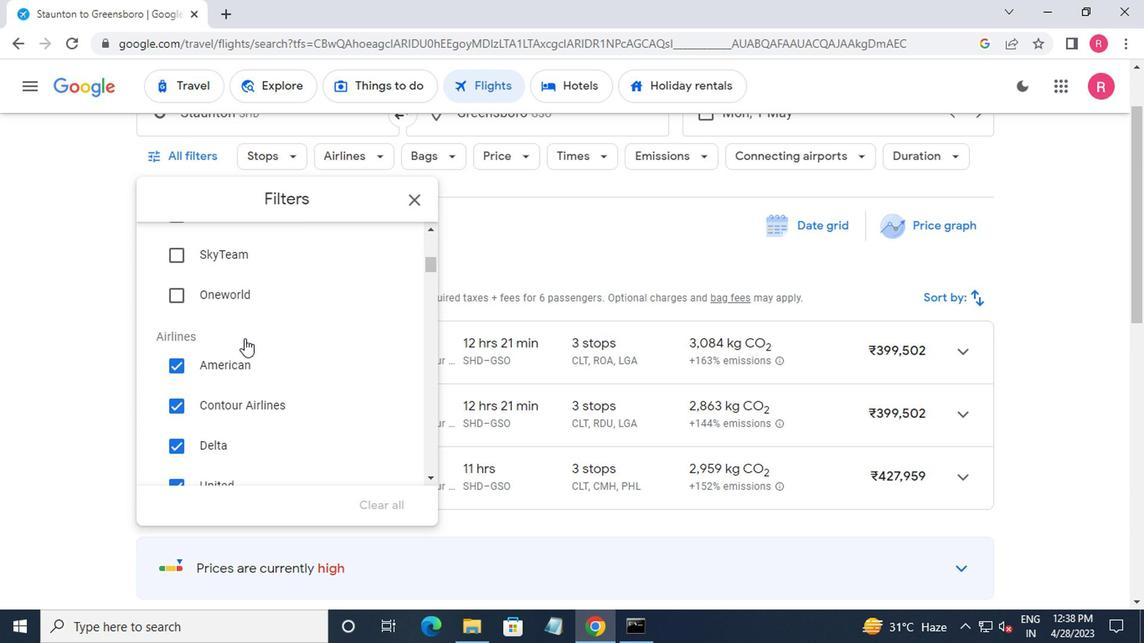 
Action: Mouse moved to (353, 310)
Screenshot: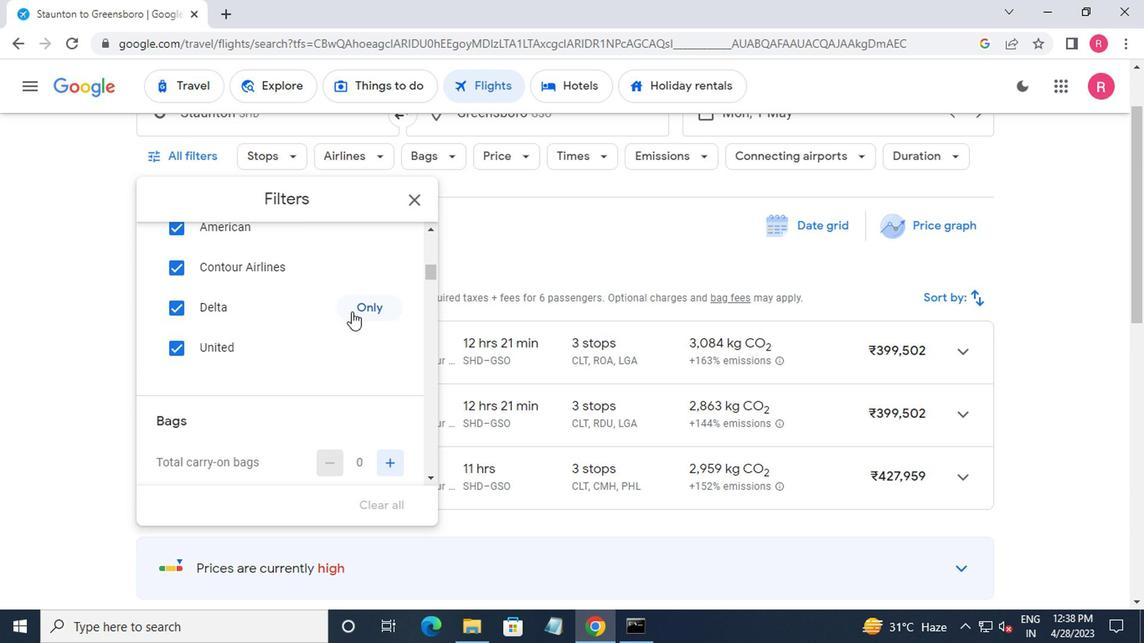 
Action: Mouse pressed left at (353, 310)
Screenshot: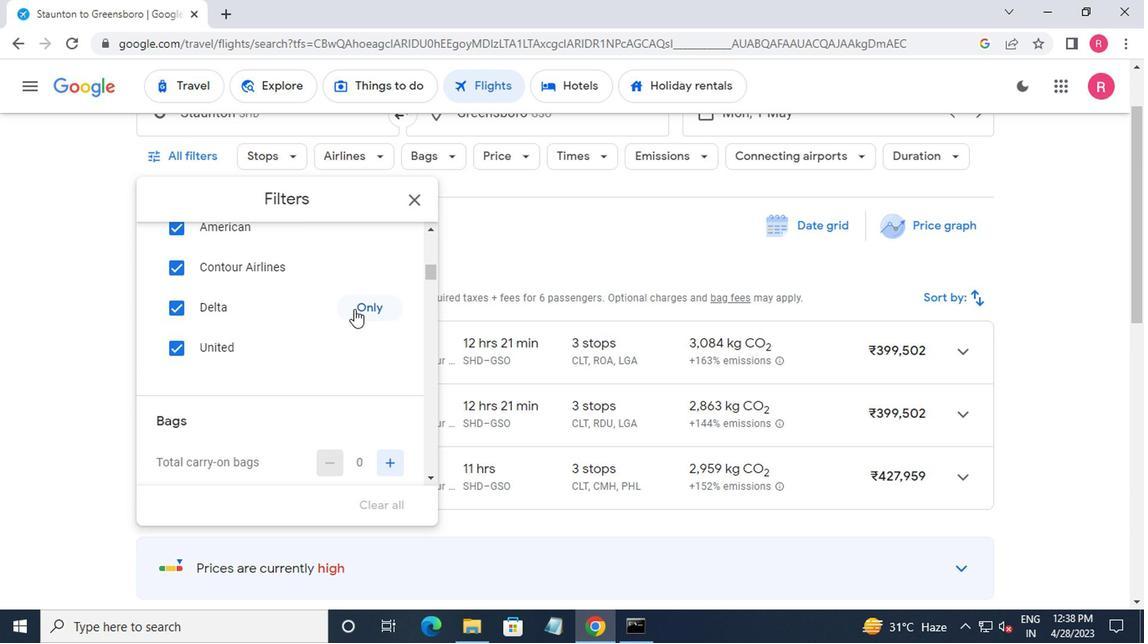 
Action: Mouse moved to (354, 321)
Screenshot: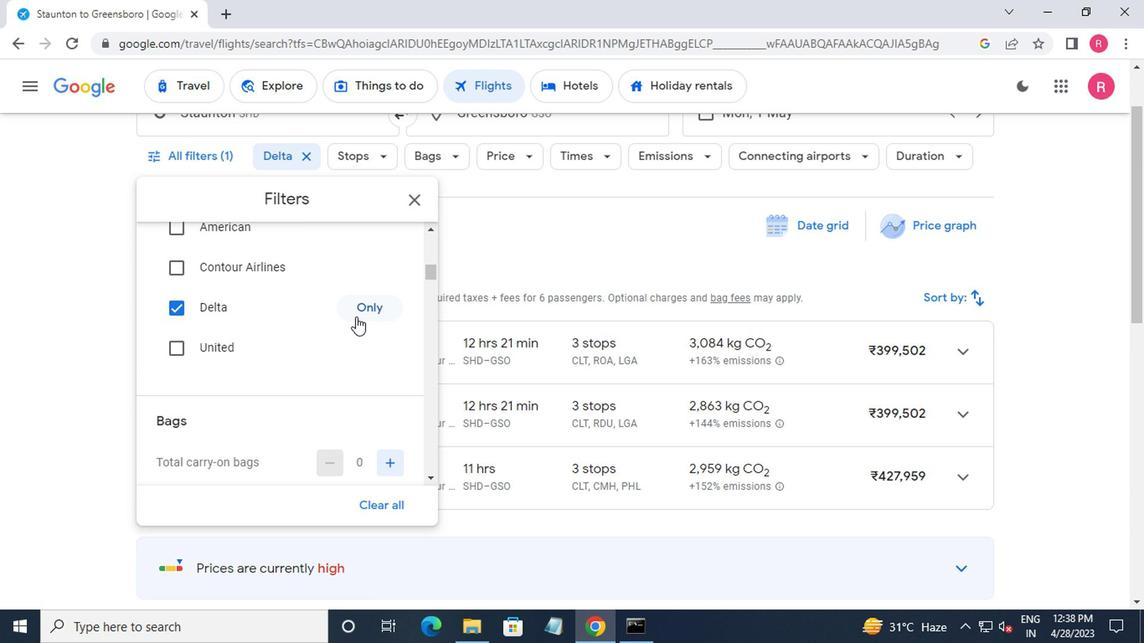 
Action: Mouse scrolled (354, 320) with delta (0, -1)
Screenshot: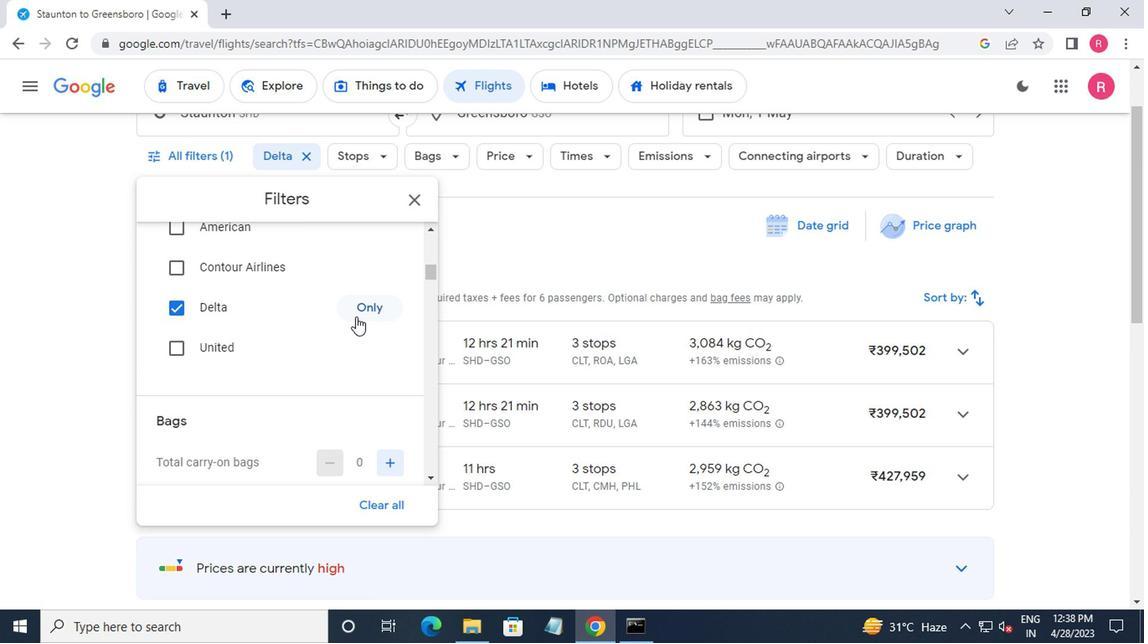 
Action: Mouse moved to (354, 322)
Screenshot: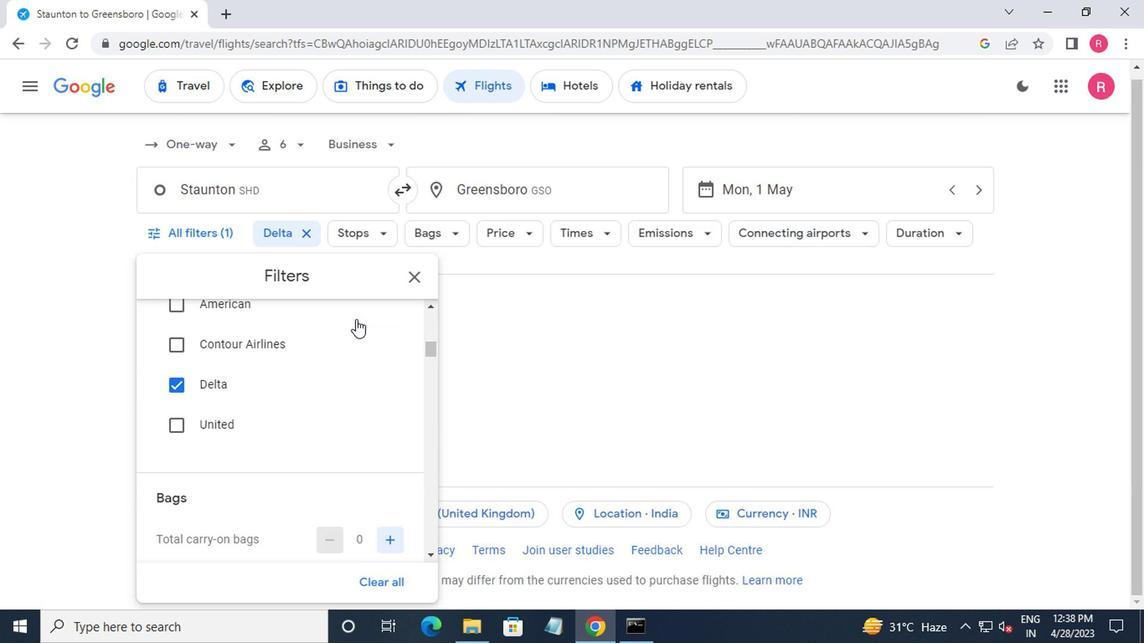 
Action: Mouse scrolled (354, 321) with delta (0, 0)
Screenshot: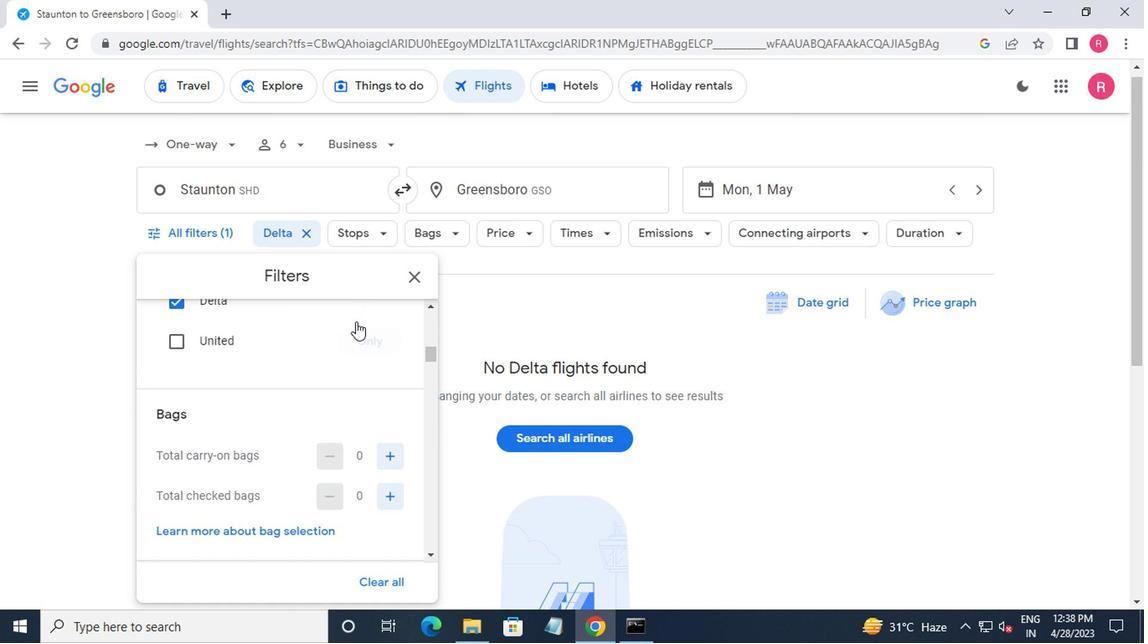 
Action: Mouse moved to (387, 419)
Screenshot: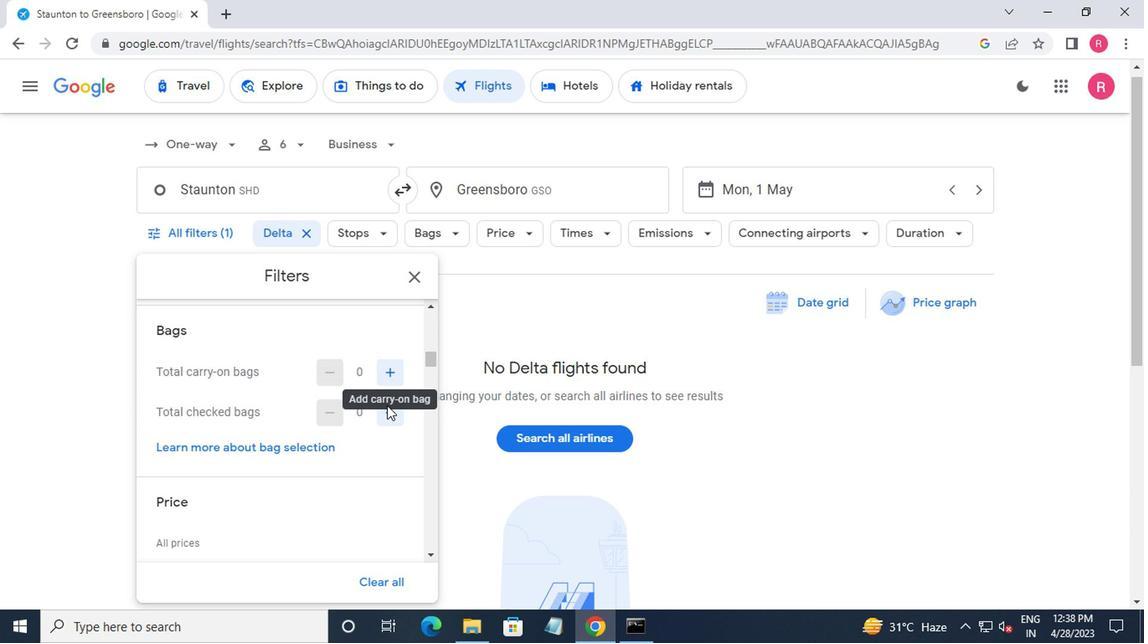 
Action: Mouse pressed left at (387, 419)
Screenshot: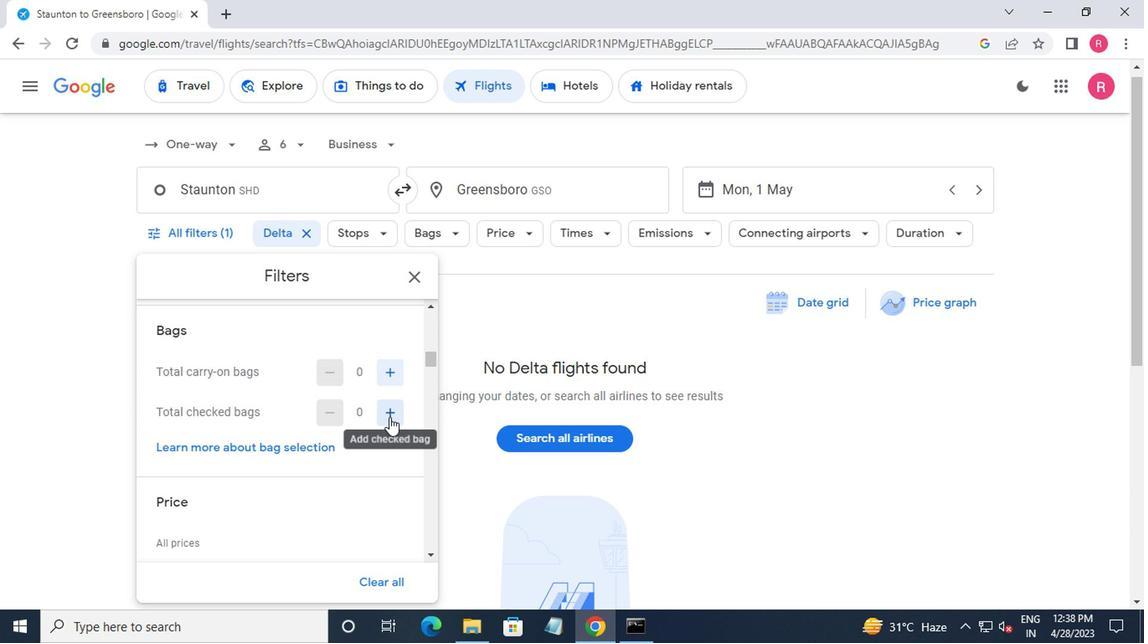 
Action: Mouse scrolled (387, 418) with delta (0, 0)
Screenshot: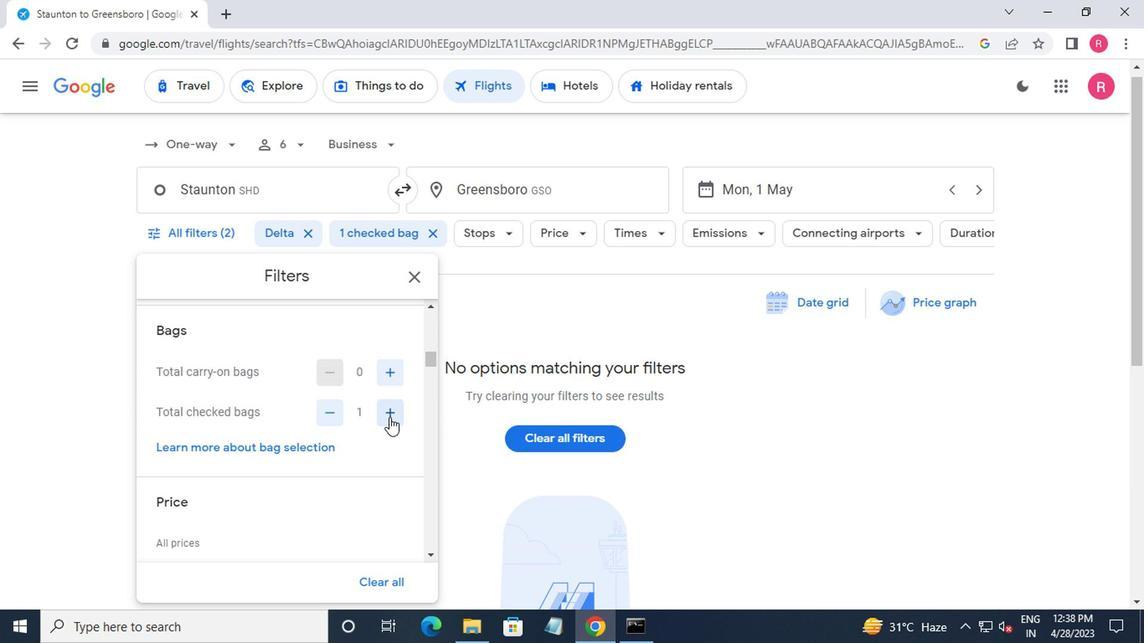 
Action: Mouse scrolled (387, 418) with delta (0, 0)
Screenshot: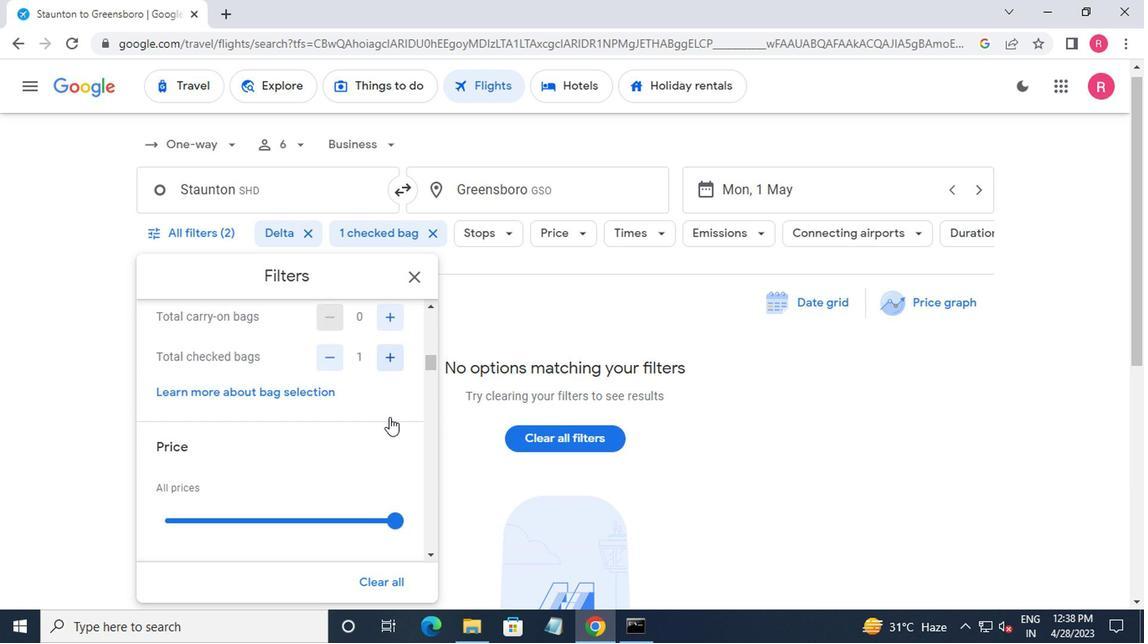 
Action: Mouse moved to (394, 418)
Screenshot: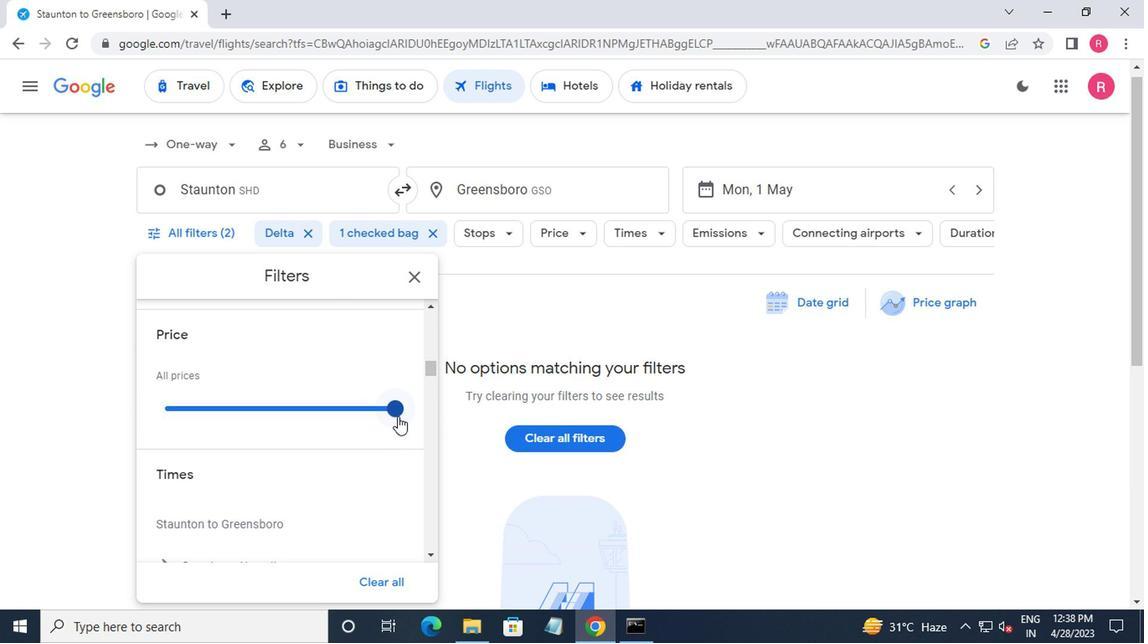 
Action: Mouse pressed left at (394, 418)
Screenshot: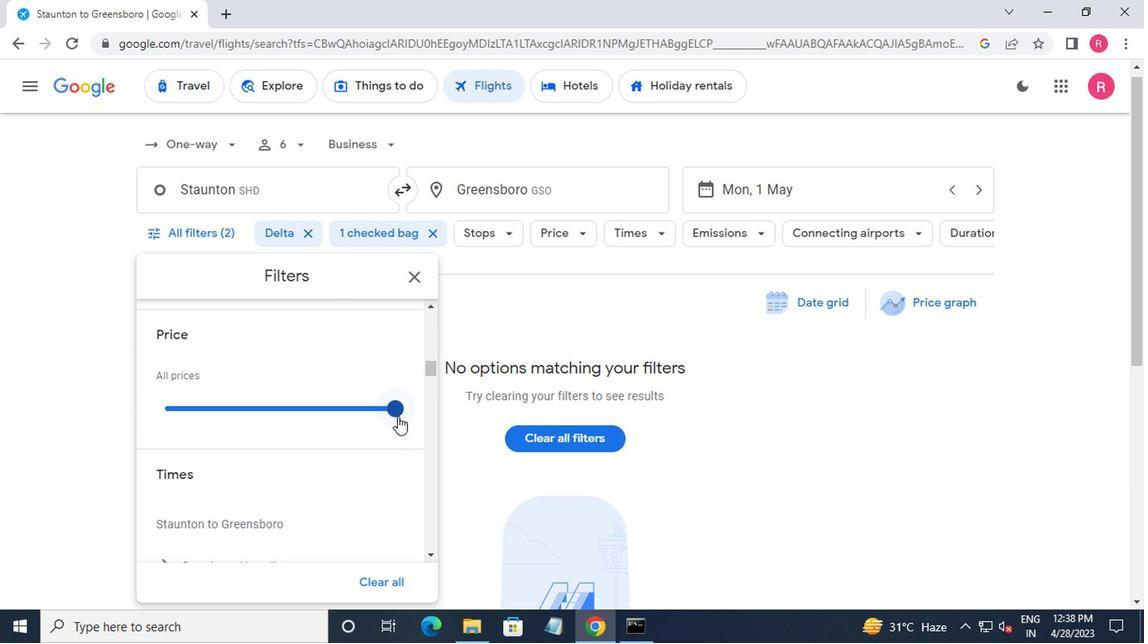 
Action: Mouse moved to (199, 461)
Screenshot: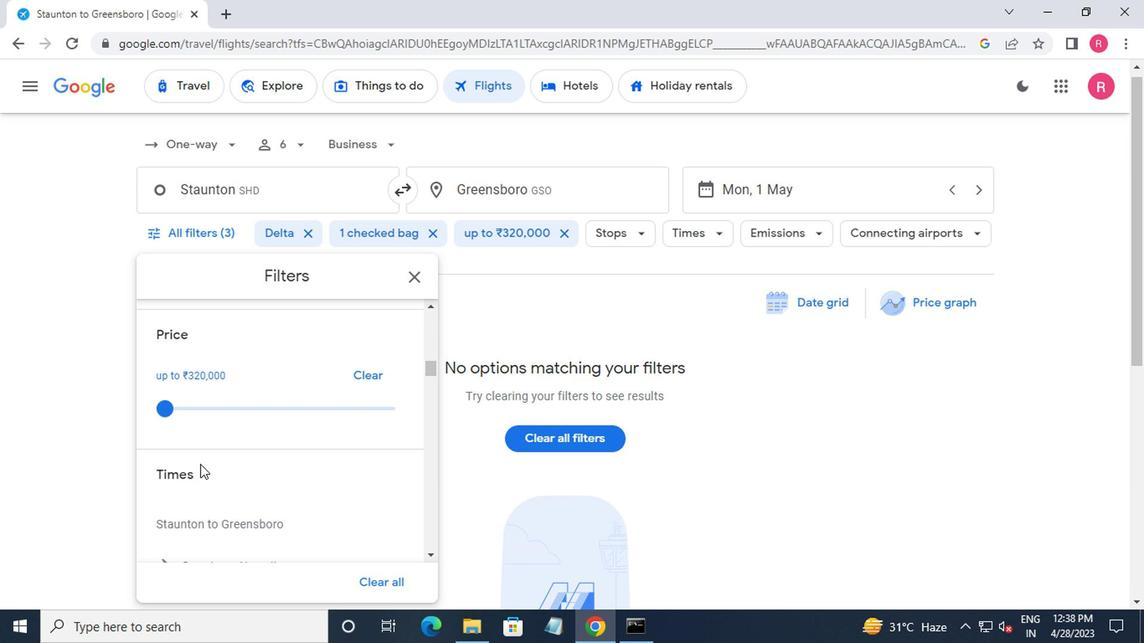 
Action: Mouse scrolled (199, 460) with delta (0, -1)
Screenshot: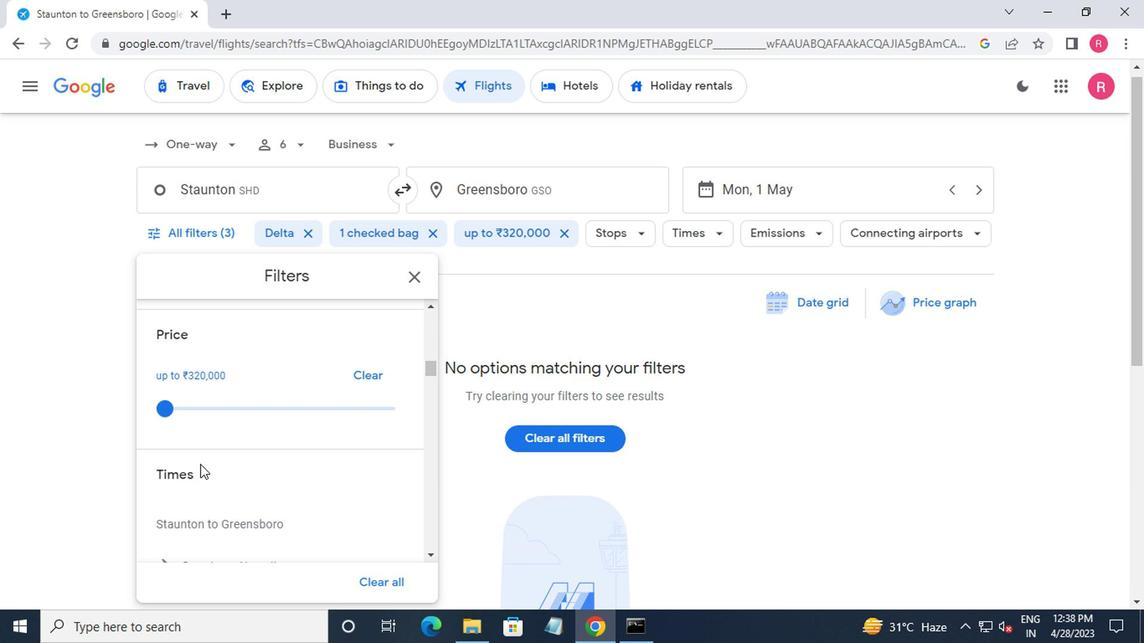 
Action: Mouse scrolled (199, 460) with delta (0, -1)
Screenshot: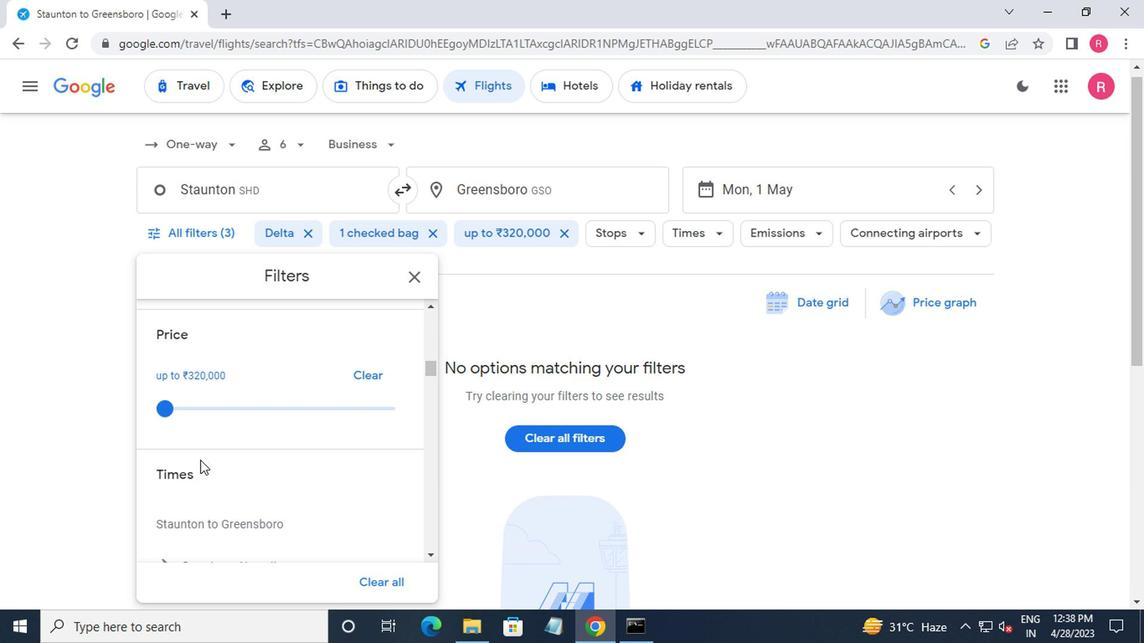 
Action: Mouse moved to (157, 441)
Screenshot: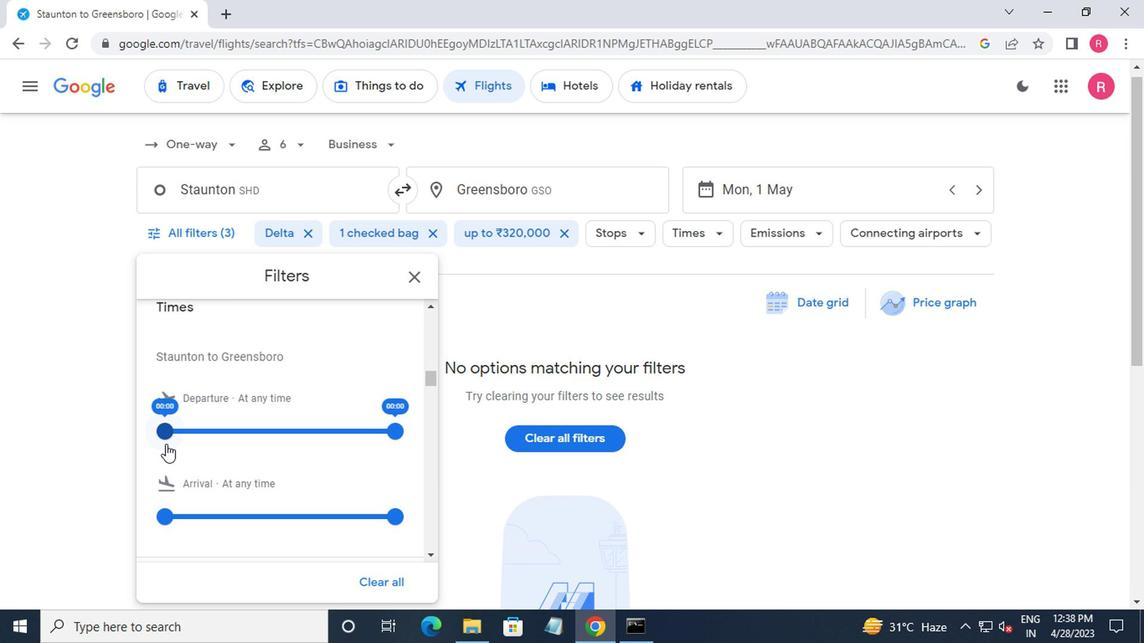
Action: Mouse pressed left at (157, 441)
Screenshot: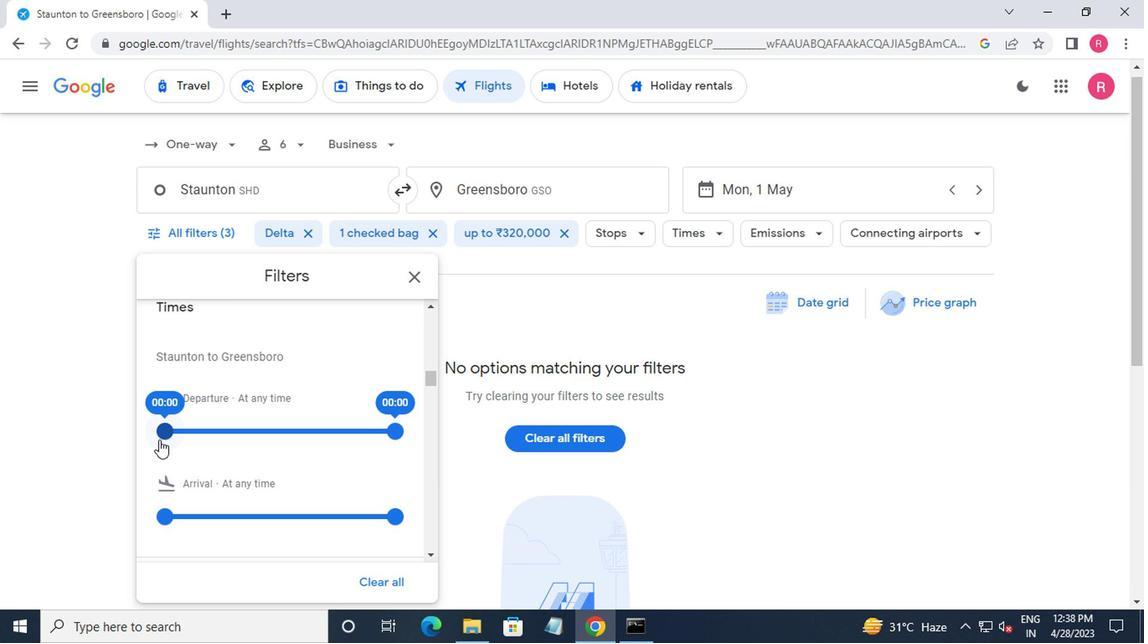 
Action: Mouse moved to (389, 434)
Screenshot: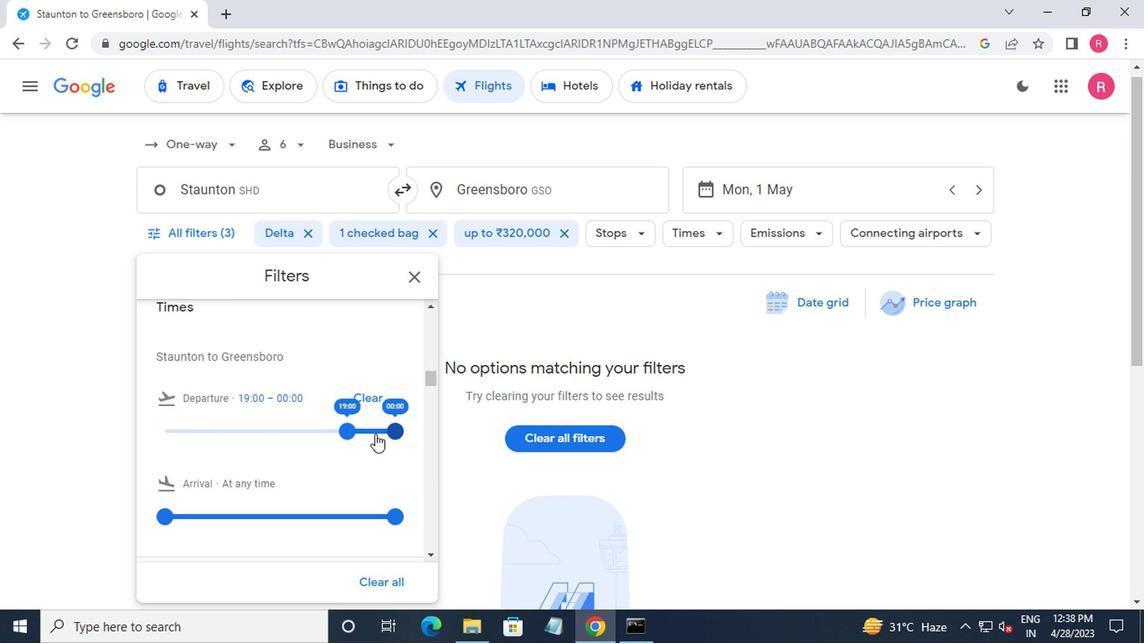 
Action: Mouse pressed left at (389, 434)
Screenshot: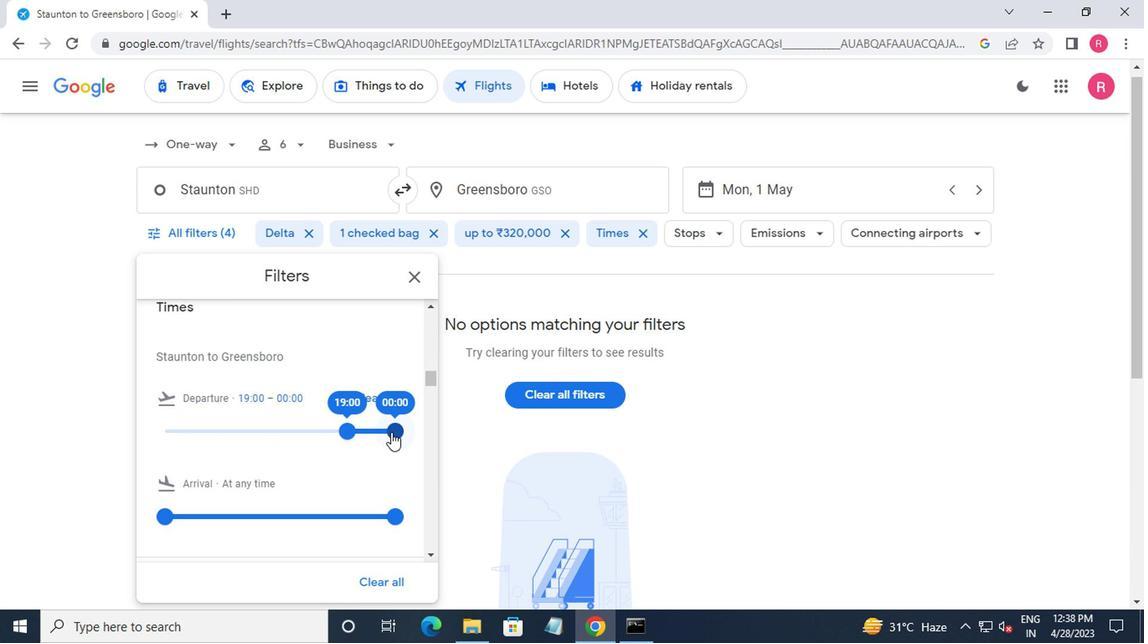 
Action: Mouse moved to (400, 286)
Screenshot: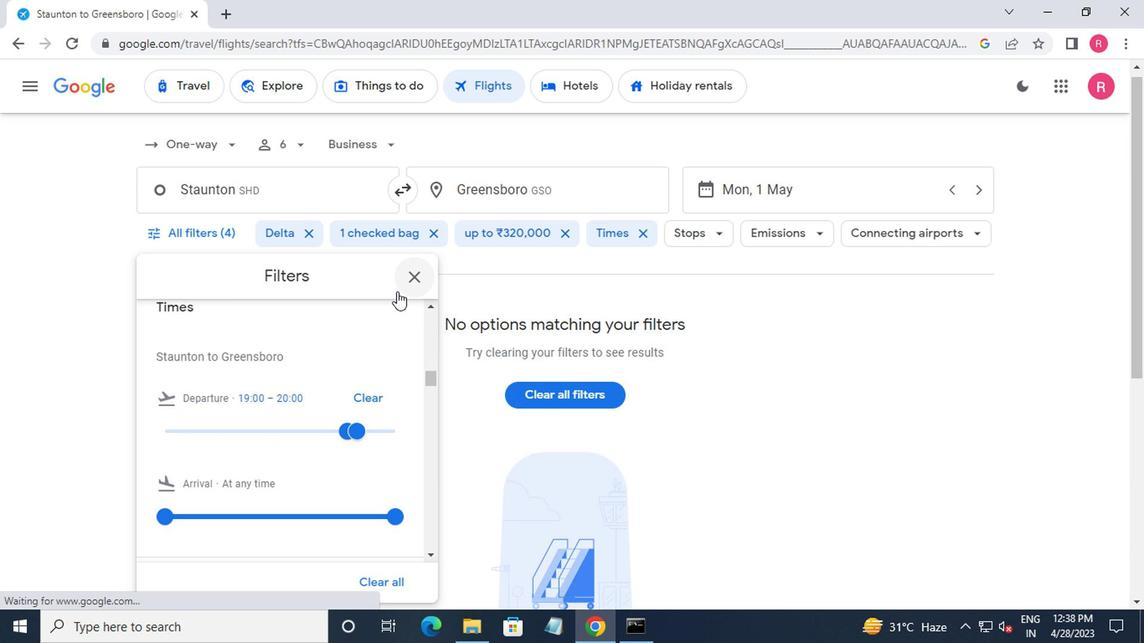 
Action: Mouse pressed left at (400, 286)
Screenshot: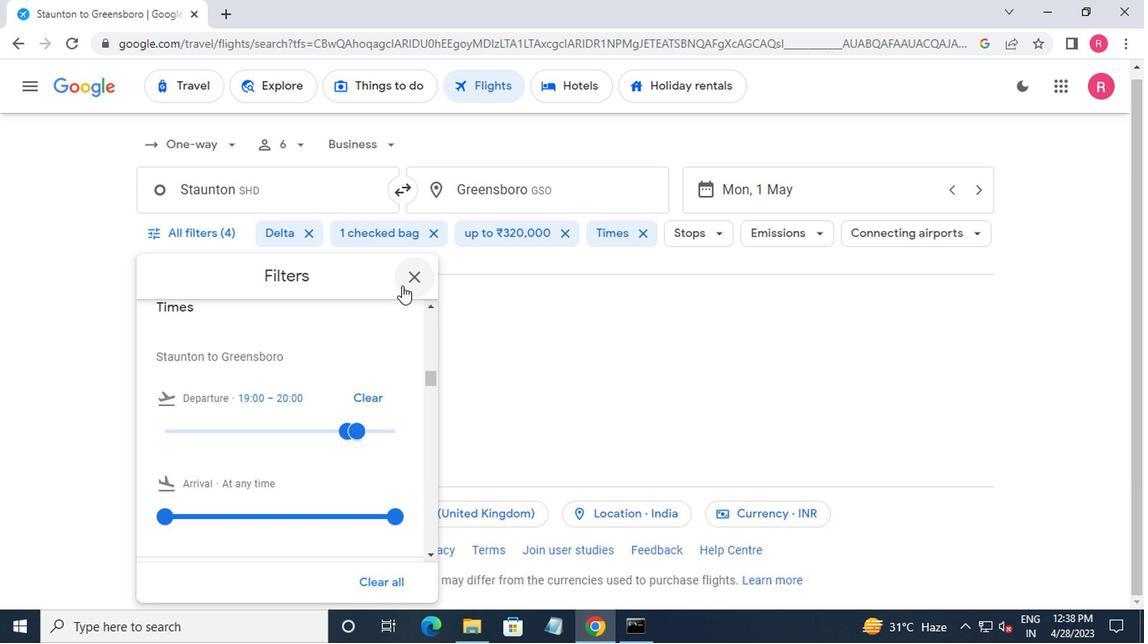 
Action: Mouse moved to (404, 279)
Screenshot: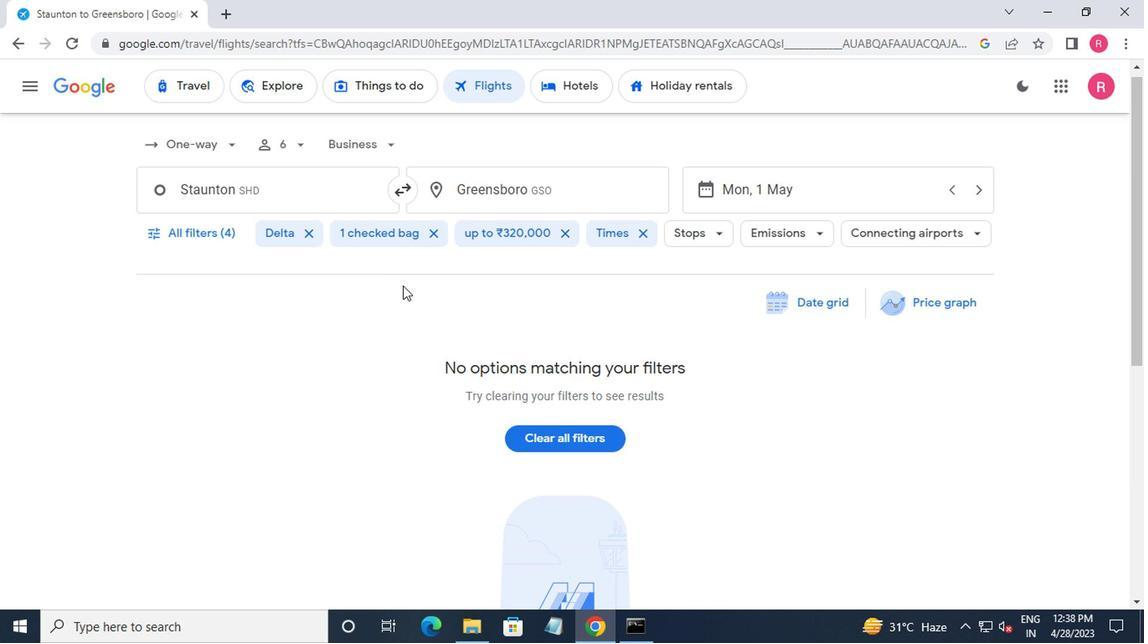 
